 Task: Check the percentage active listings of cul de sac in the last 3 years.
Action: Mouse moved to (930, 217)
Screenshot: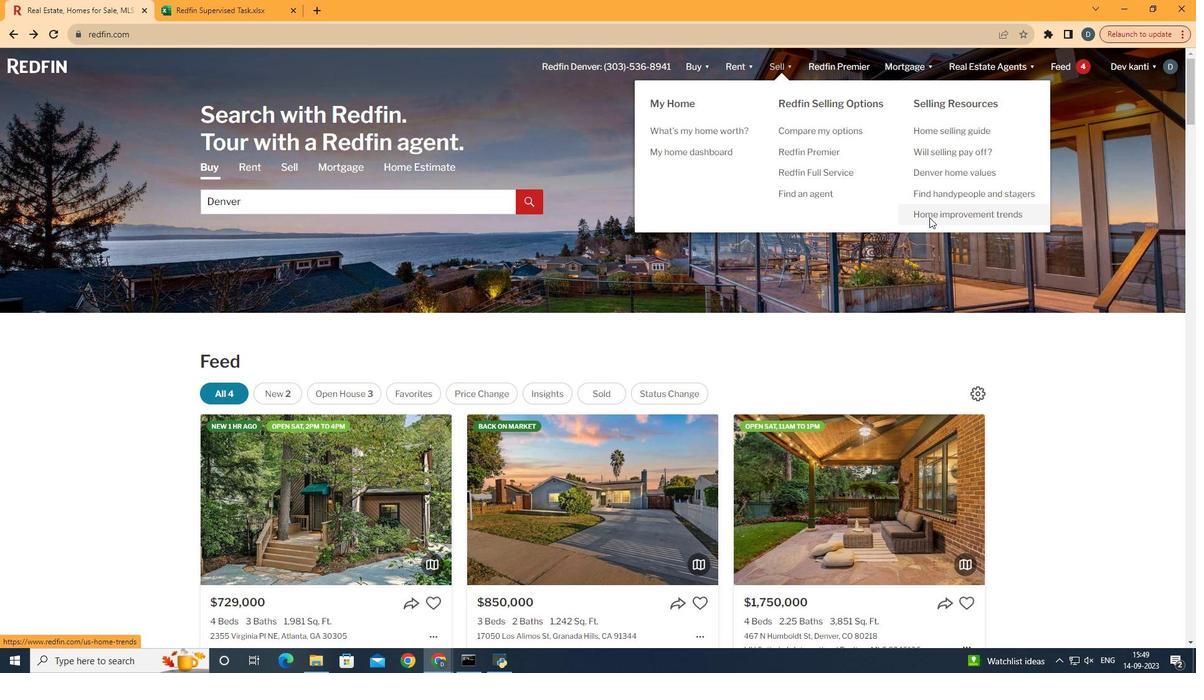 
Action: Mouse pressed left at (930, 217)
Screenshot: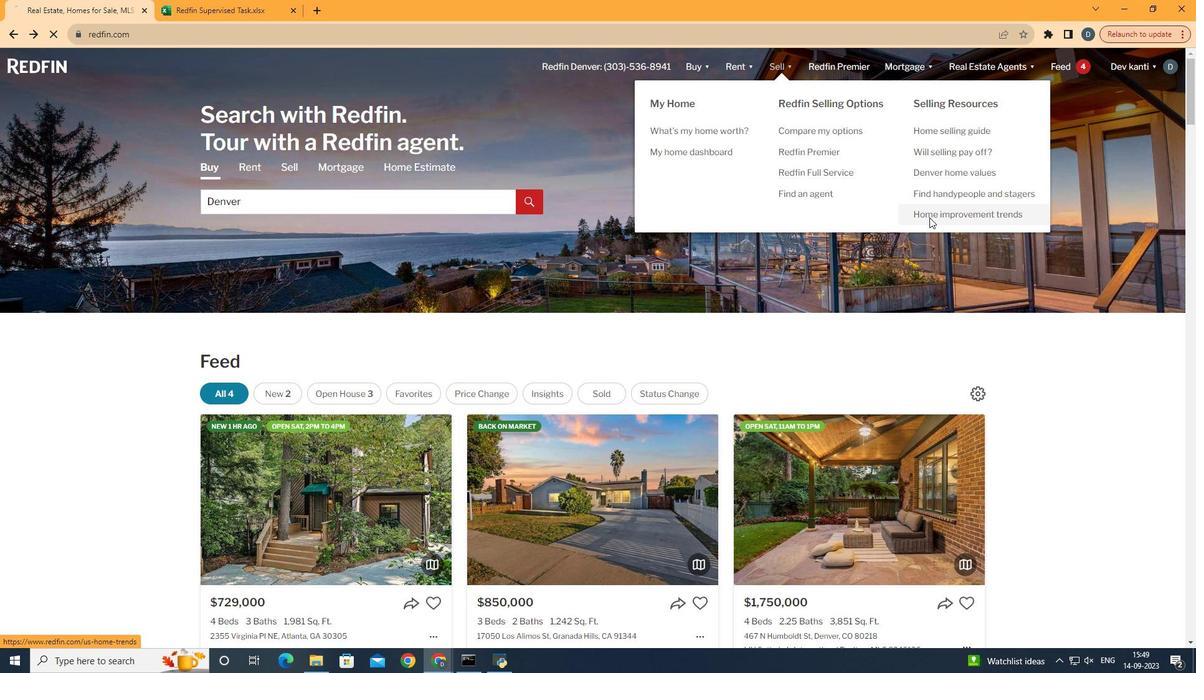 
Action: Mouse moved to (302, 240)
Screenshot: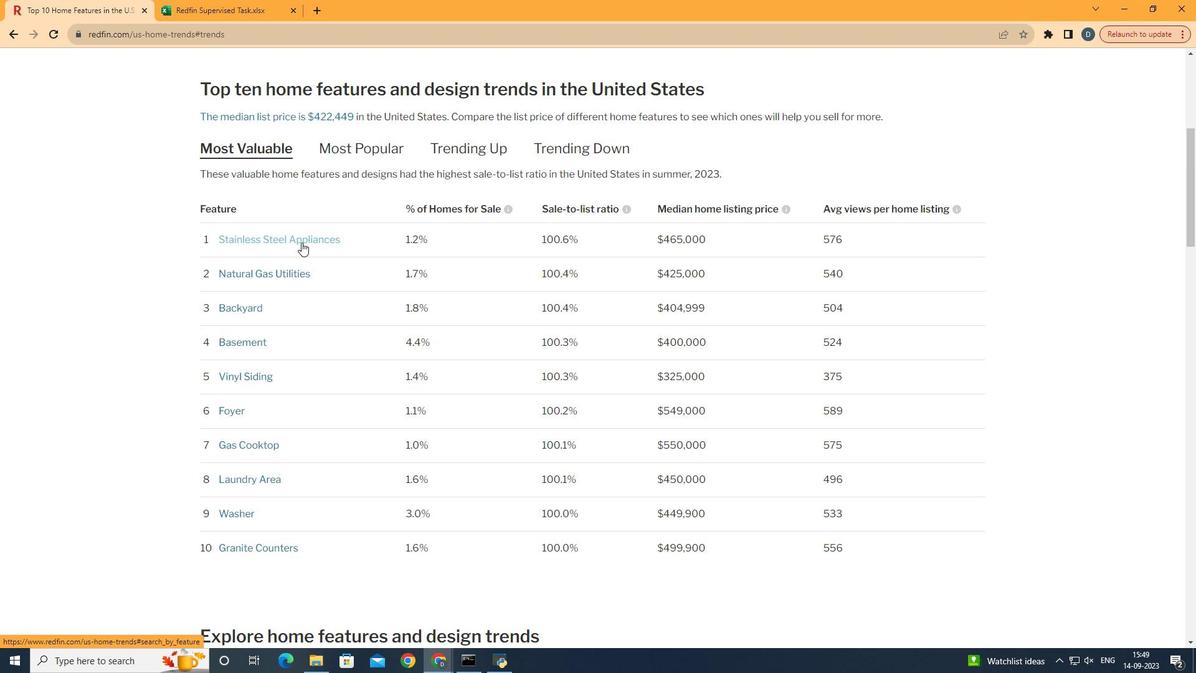 
Action: Mouse pressed left at (302, 240)
Screenshot: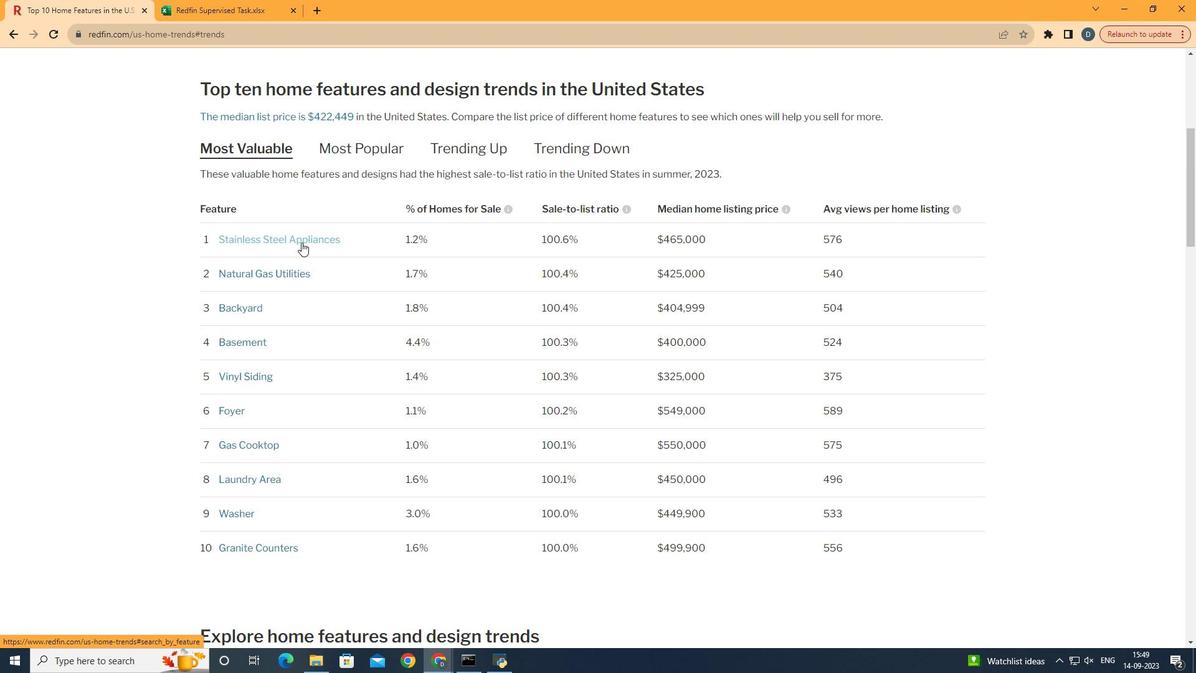 
Action: Mouse moved to (551, 350)
Screenshot: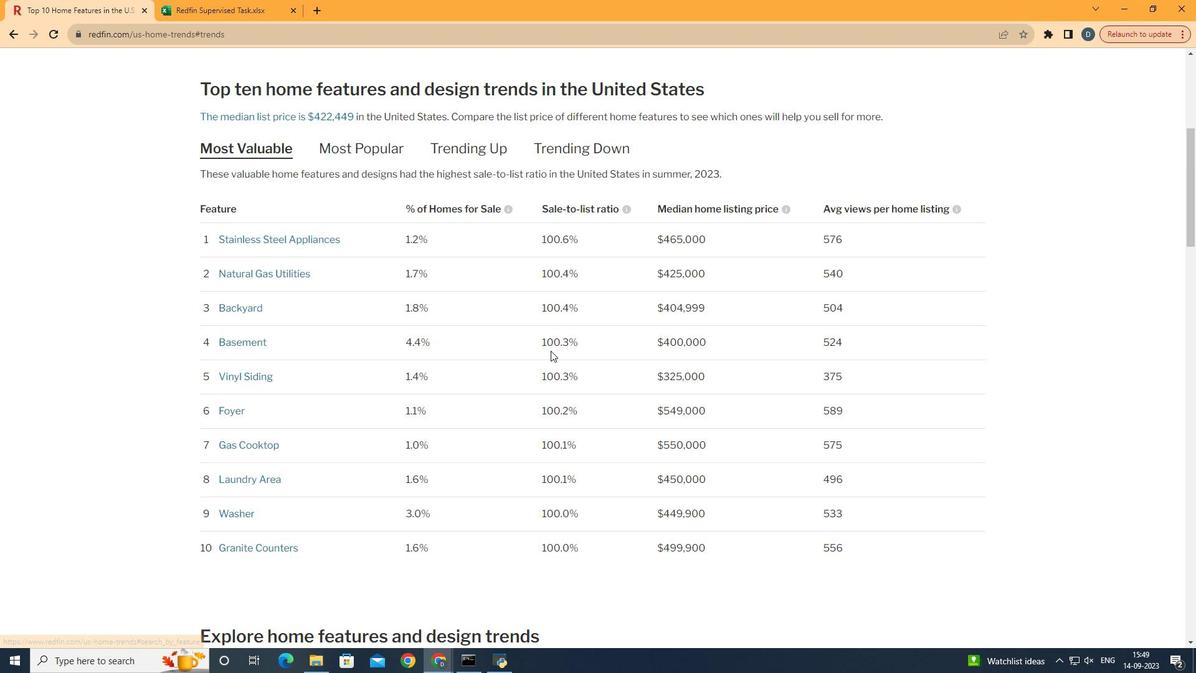 
Action: Mouse scrolled (551, 350) with delta (0, 0)
Screenshot: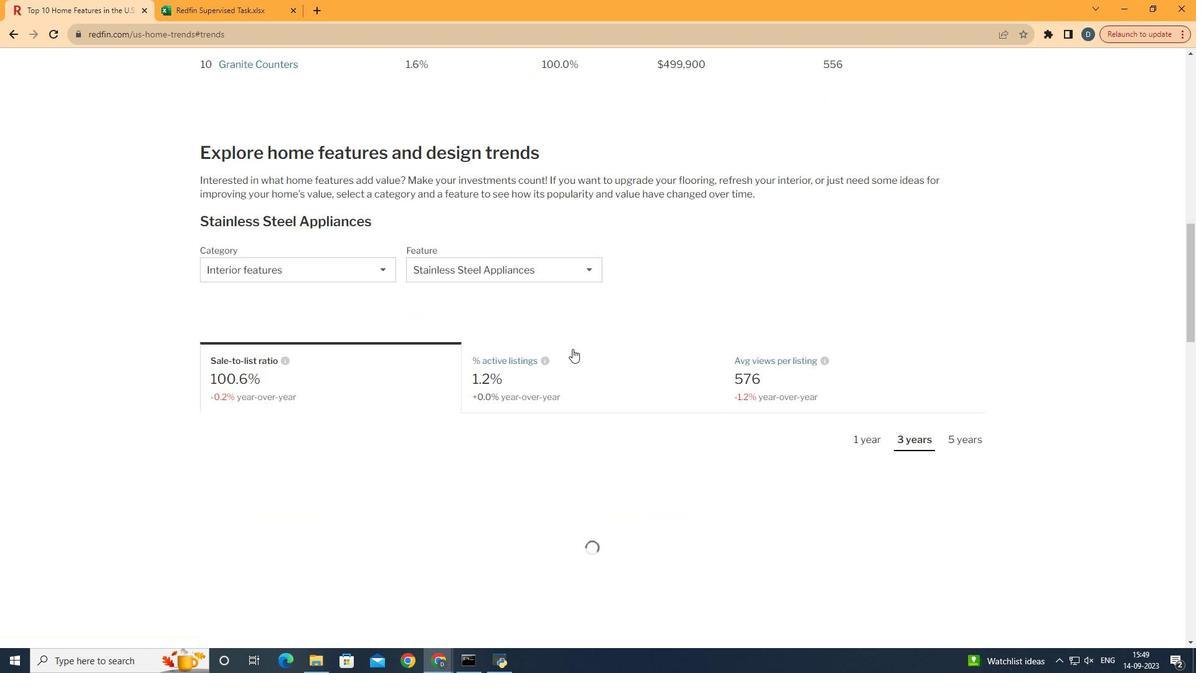 
Action: Mouse scrolled (551, 350) with delta (0, 0)
Screenshot: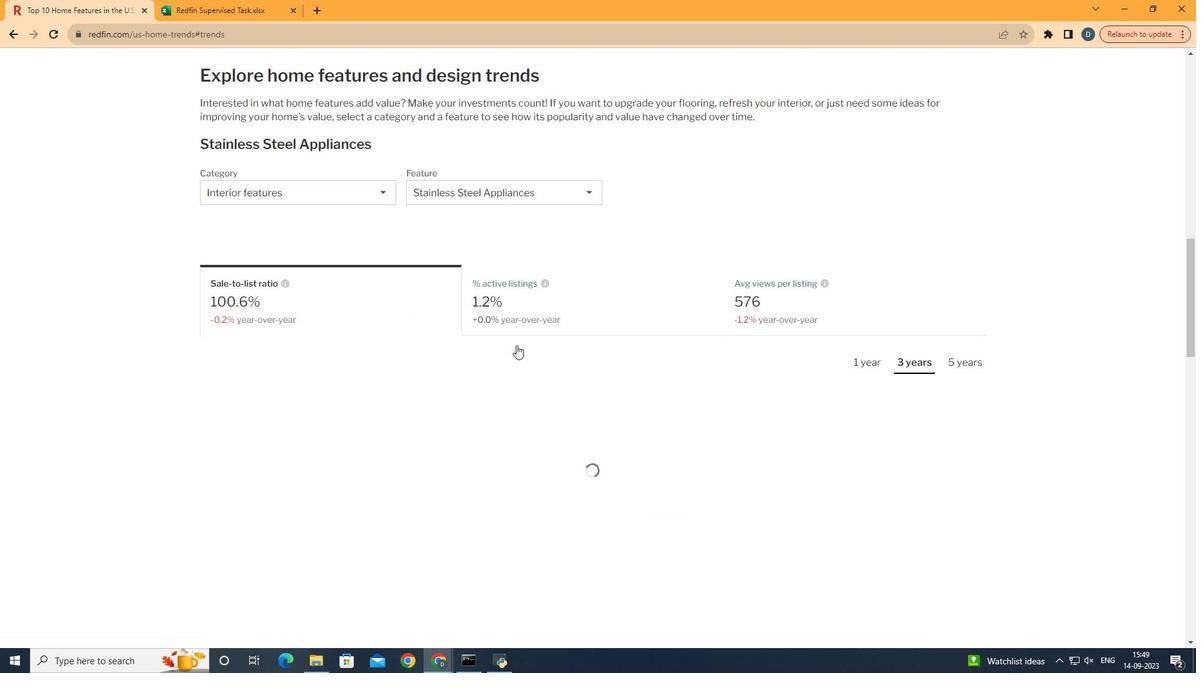 
Action: Mouse moved to (551, 350)
Screenshot: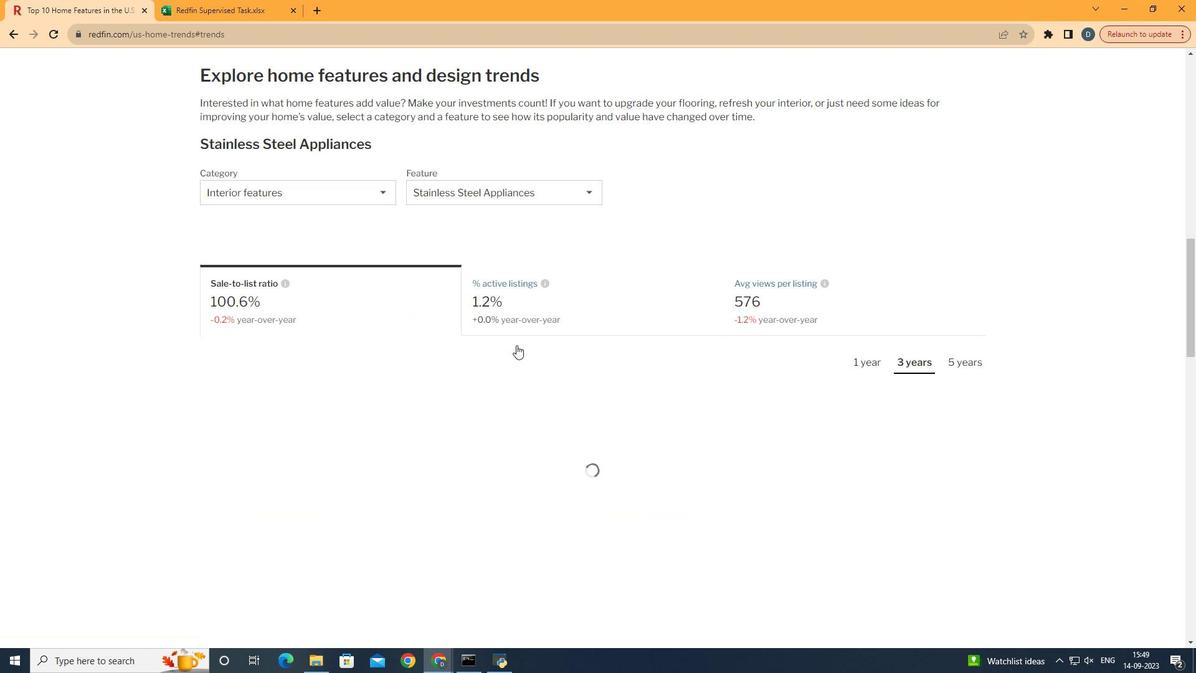 
Action: Mouse scrolled (551, 350) with delta (0, 0)
Screenshot: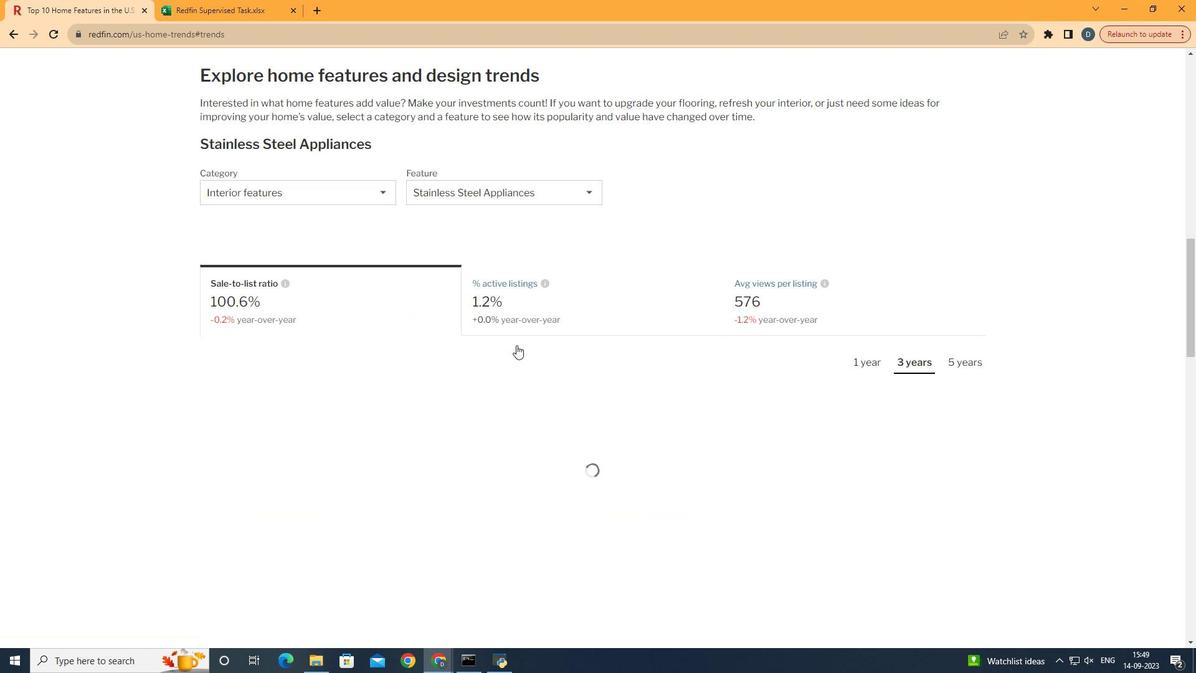 
Action: Mouse scrolled (551, 350) with delta (0, 0)
Screenshot: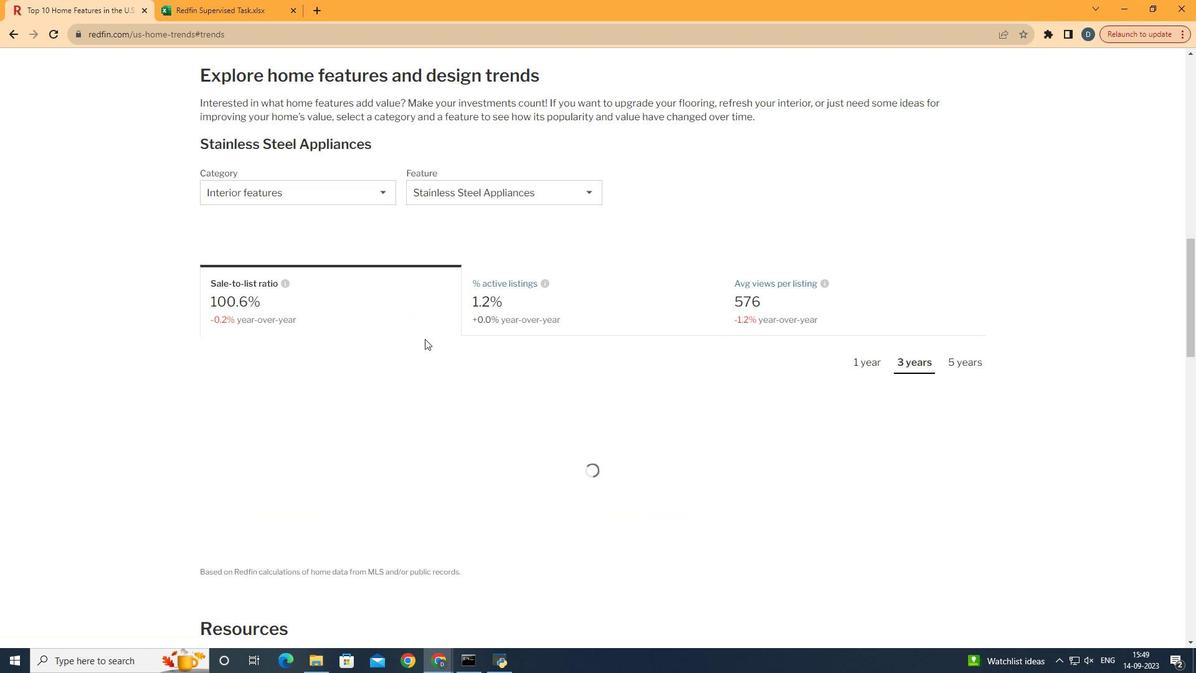 
Action: Mouse moved to (551, 350)
Screenshot: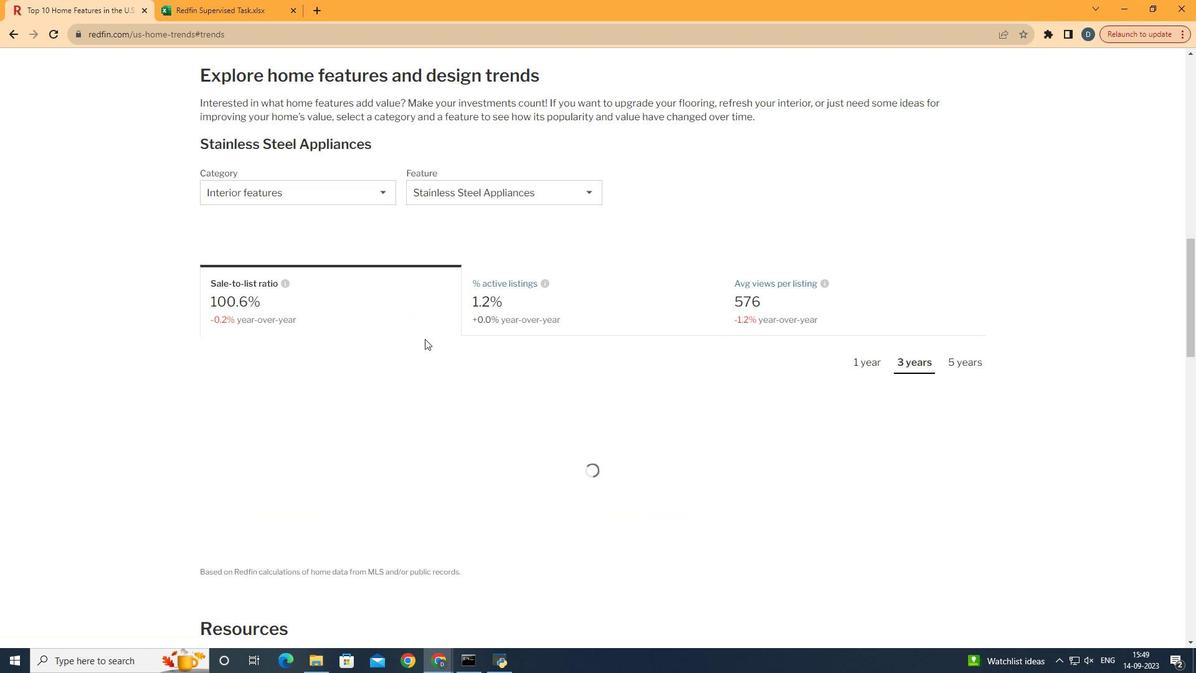 
Action: Mouse scrolled (551, 350) with delta (0, 0)
Screenshot: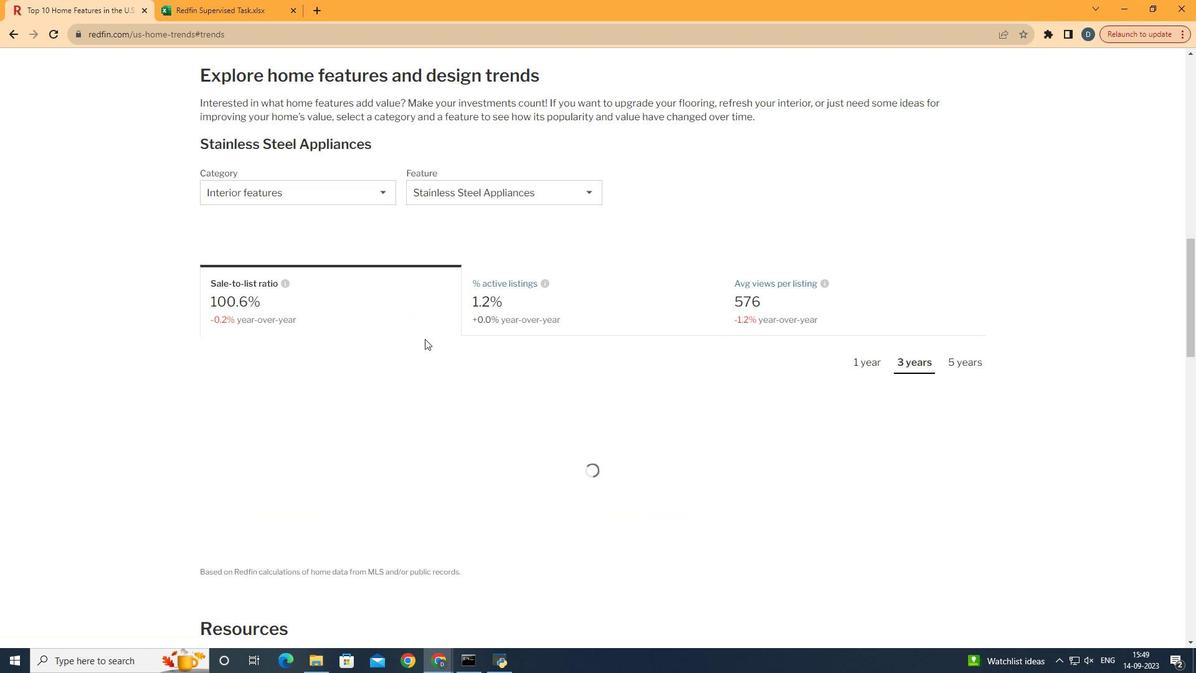 
Action: Mouse moved to (552, 352)
Screenshot: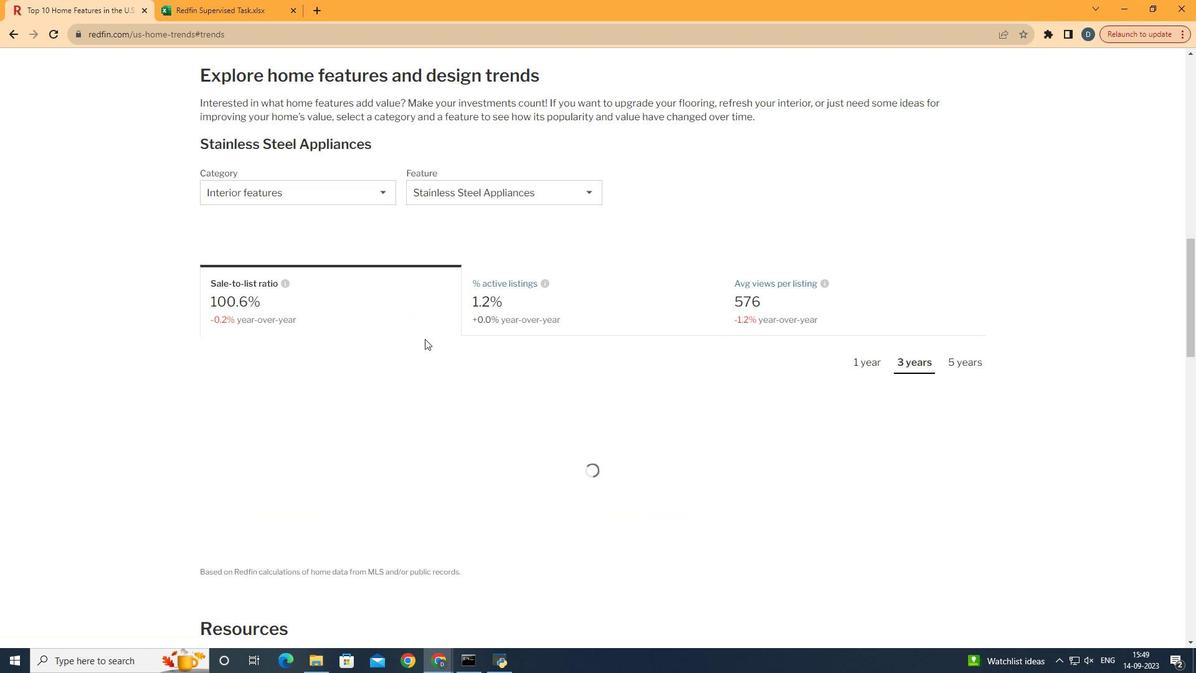 
Action: Mouse scrolled (552, 351) with delta (0, 0)
Screenshot: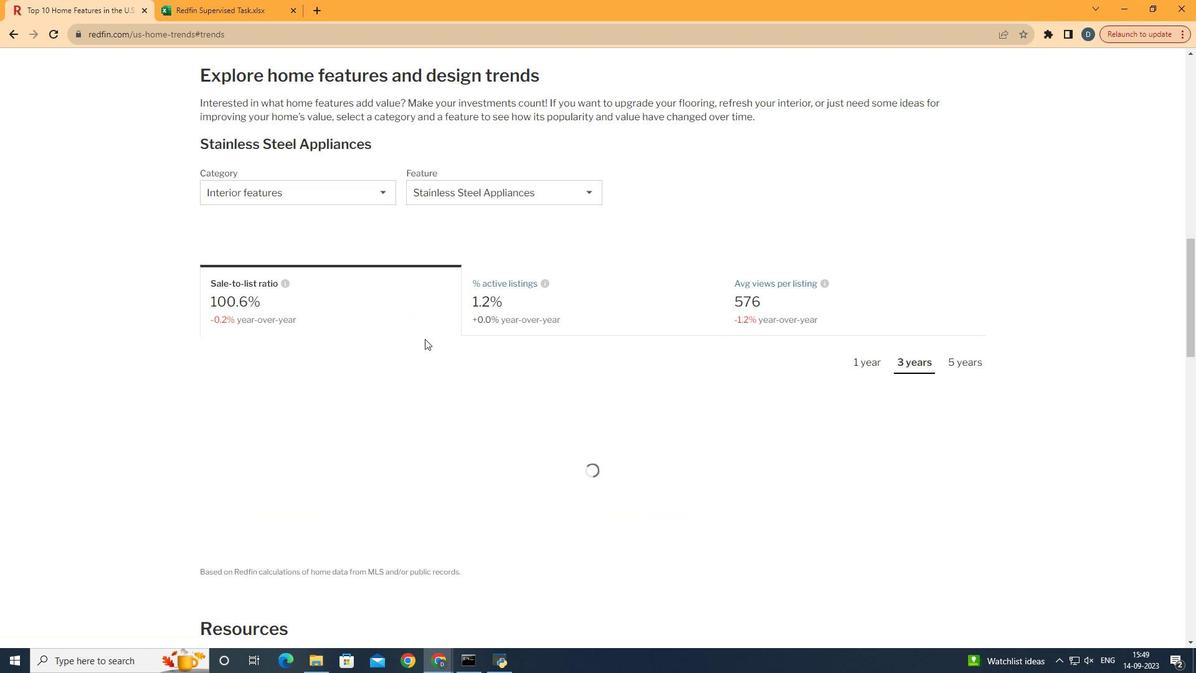 
Action: Mouse moved to (556, 352)
Screenshot: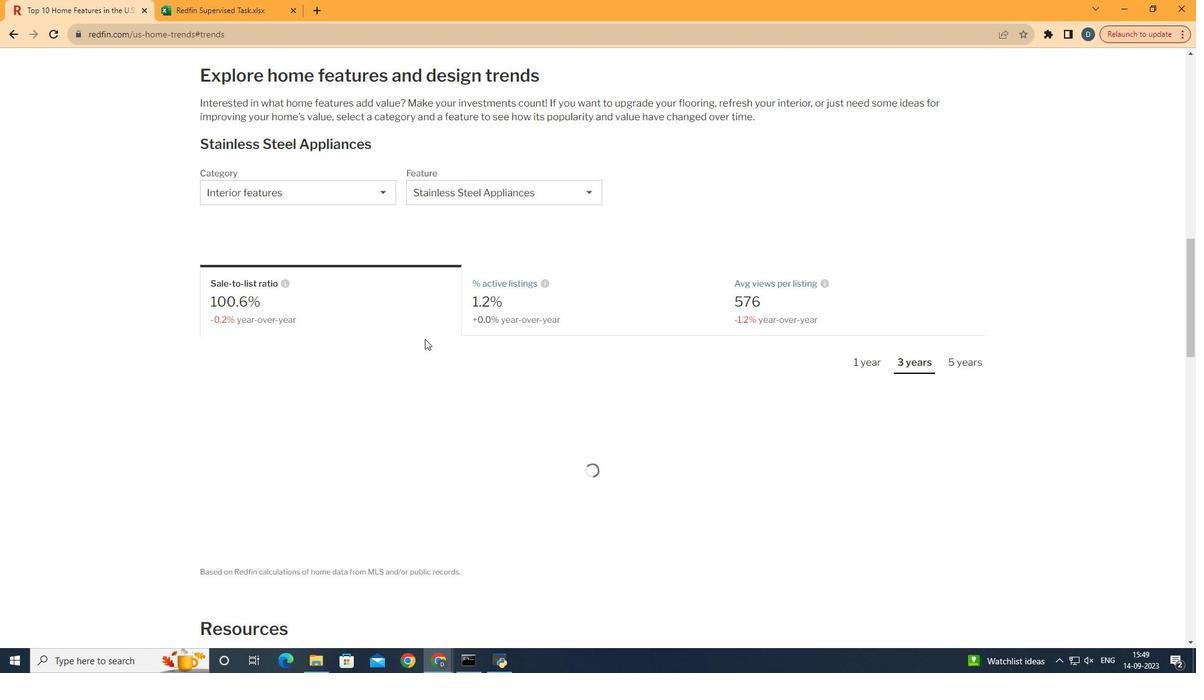 
Action: Mouse scrolled (556, 351) with delta (0, 0)
Screenshot: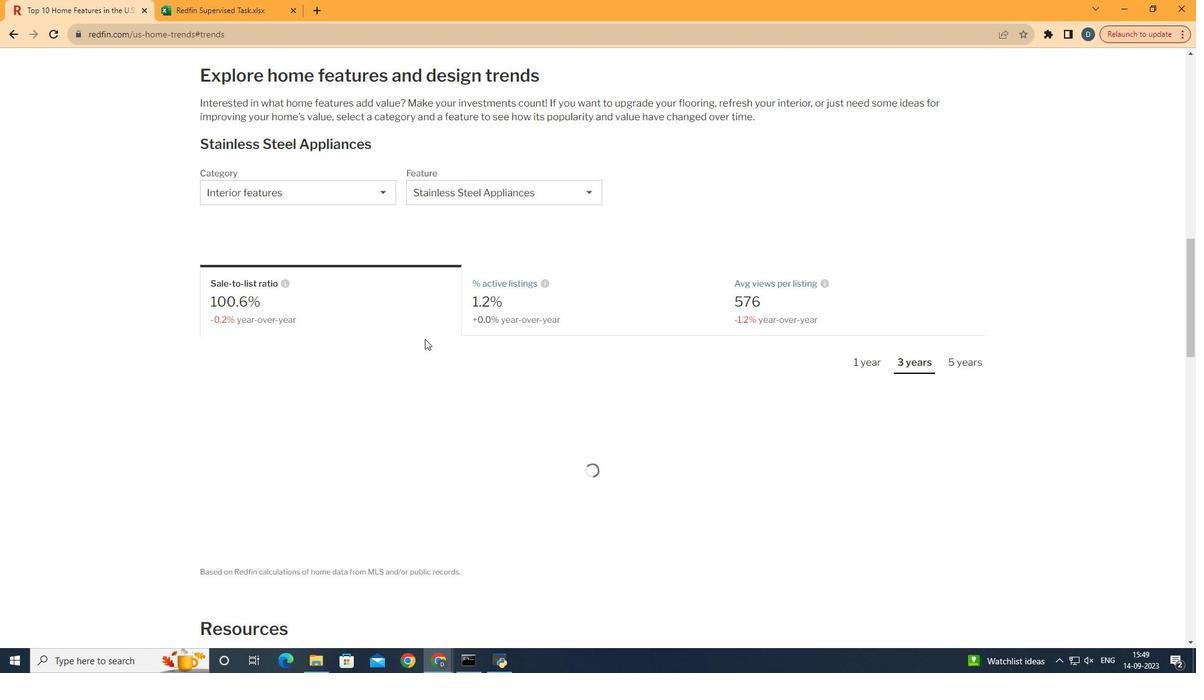
Action: Mouse moved to (564, 351)
Screenshot: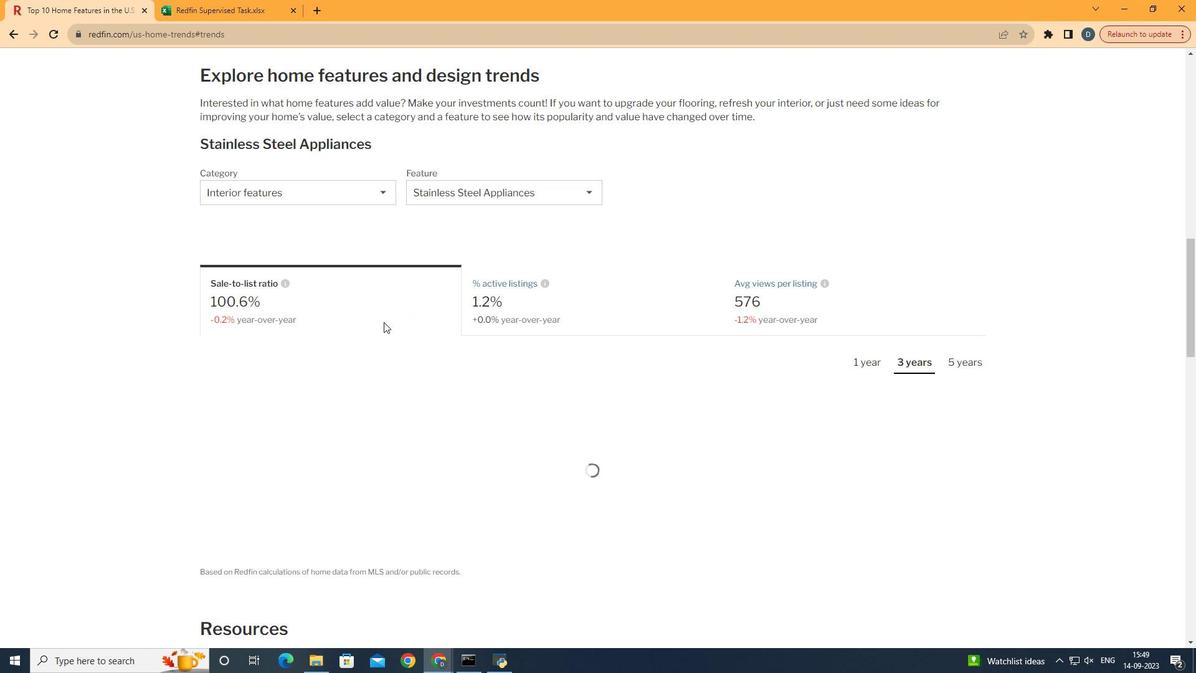 
Action: Mouse scrolled (560, 351) with delta (0, 0)
Screenshot: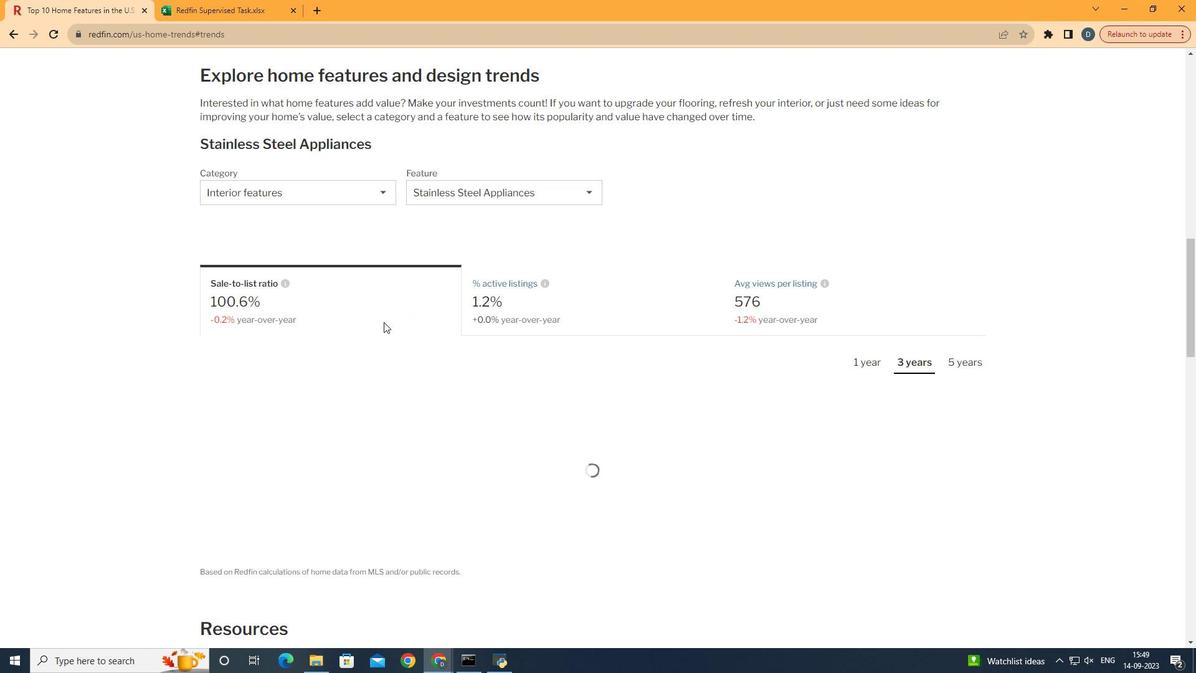 
Action: Mouse moved to (571, 349)
Screenshot: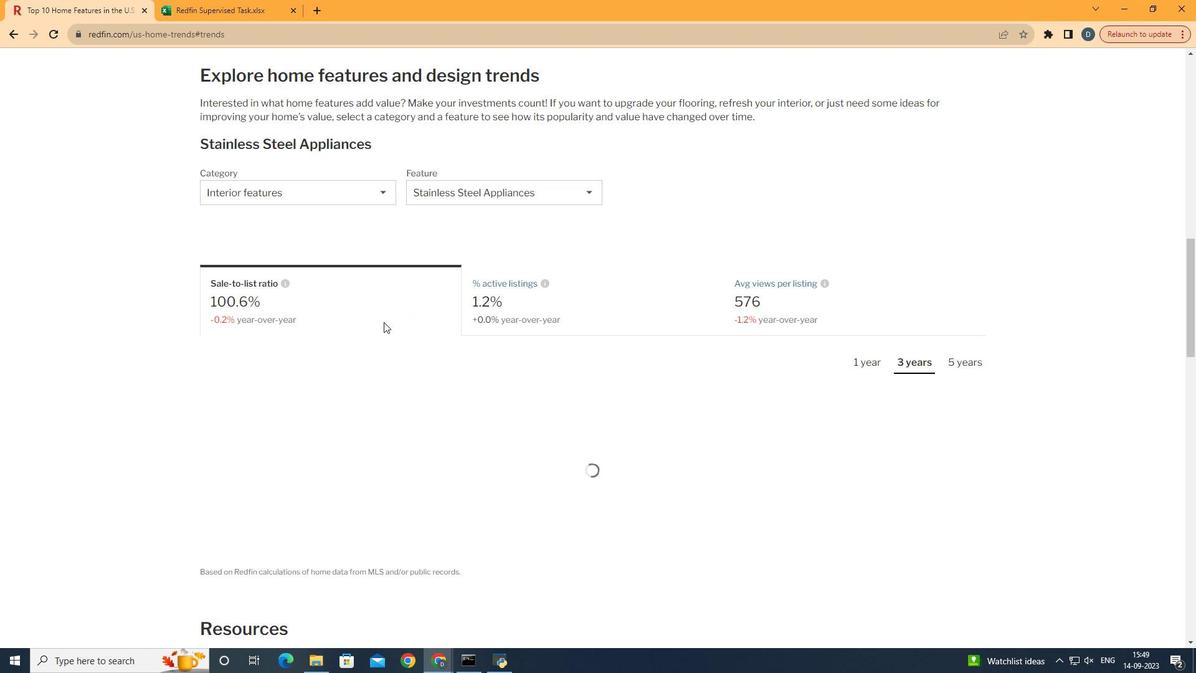 
Action: Mouse scrolled (571, 349) with delta (0, 0)
Screenshot: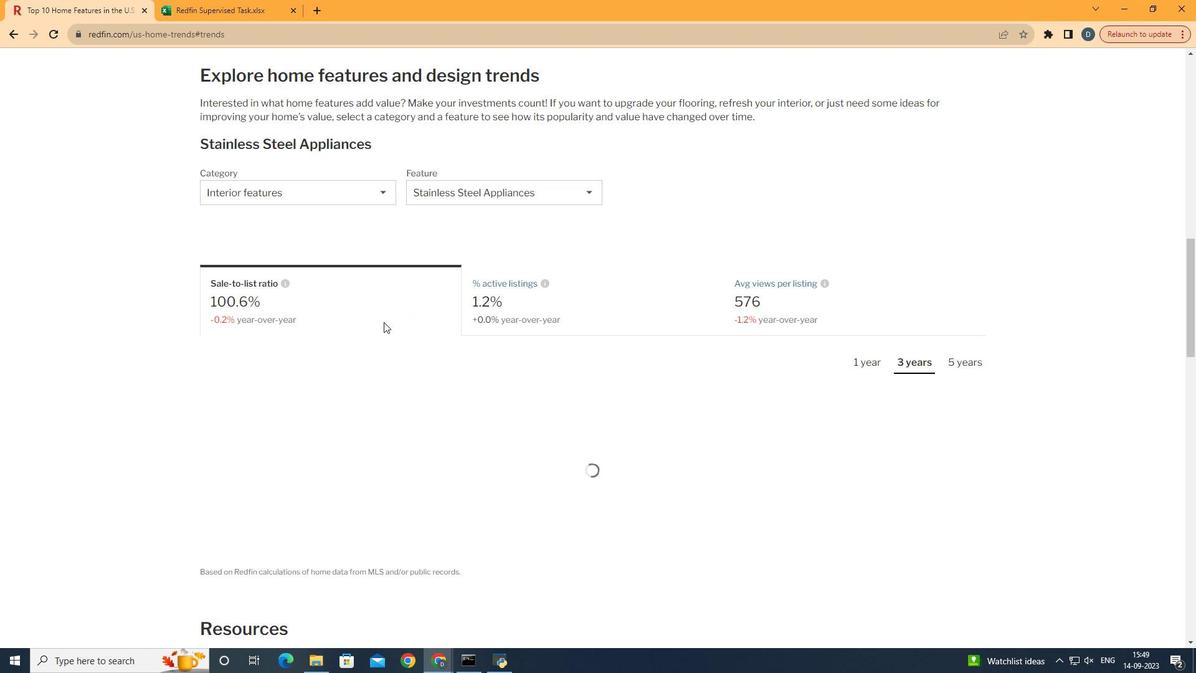
Action: Mouse moved to (372, 235)
Screenshot: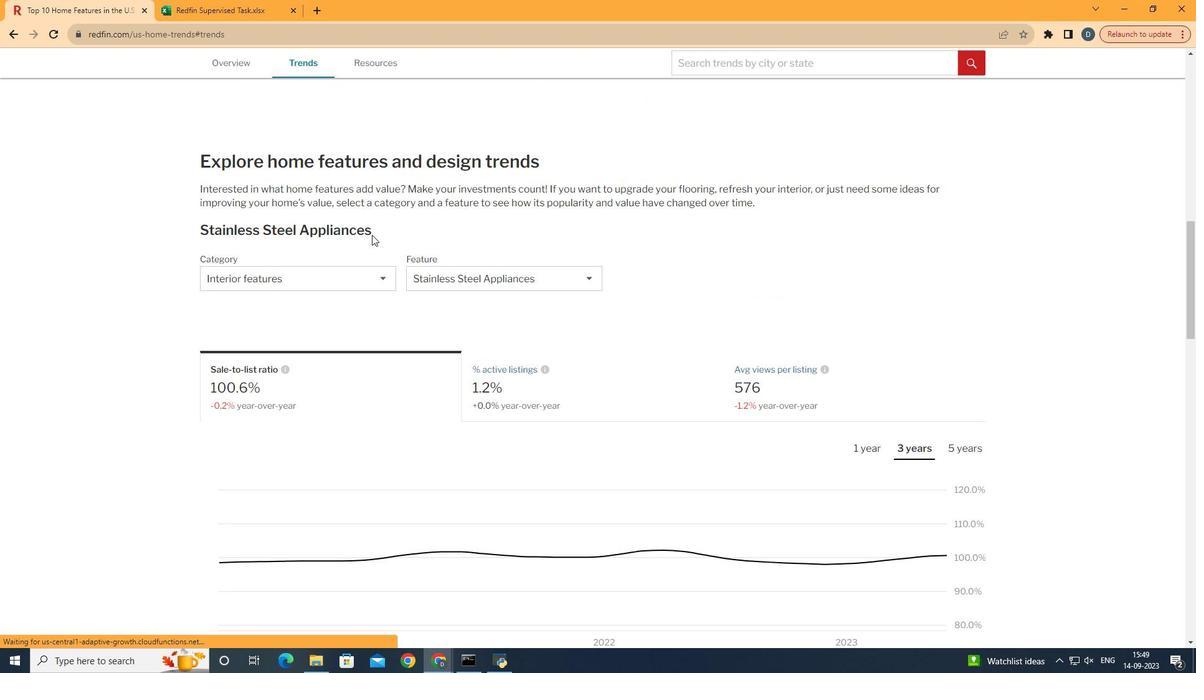 
Action: Mouse scrolled (372, 234) with delta (0, 0)
Screenshot: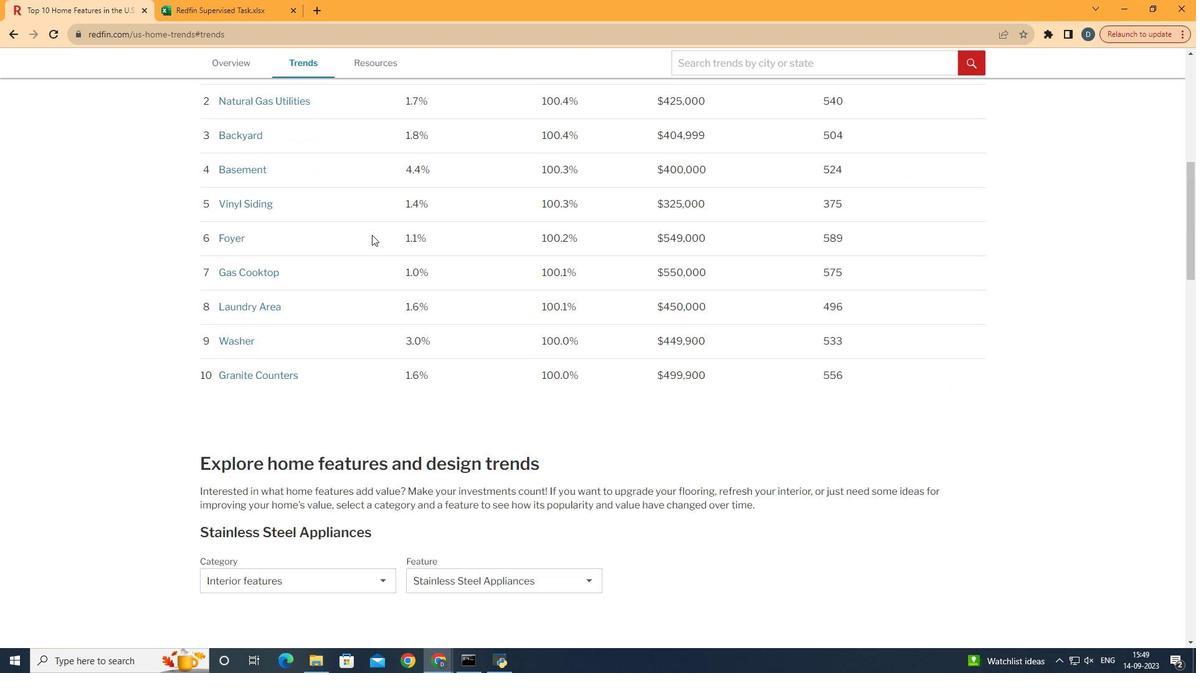 
Action: Mouse scrolled (372, 234) with delta (0, 0)
Screenshot: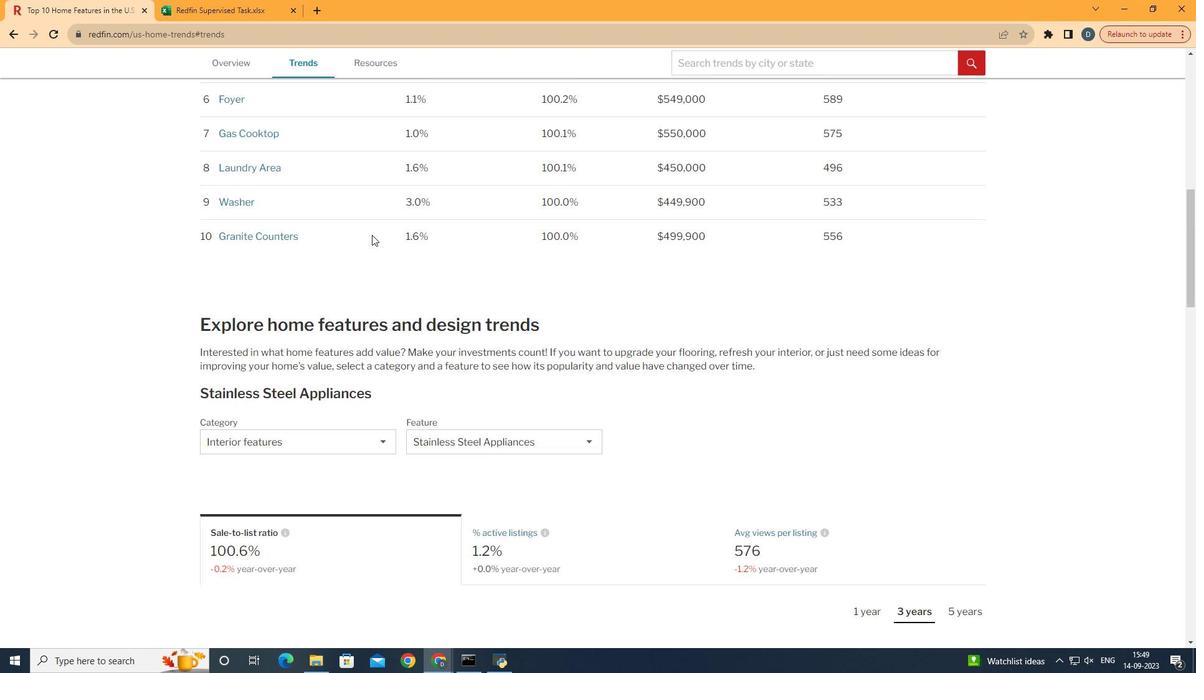 
Action: Mouse scrolled (372, 234) with delta (0, 0)
Screenshot: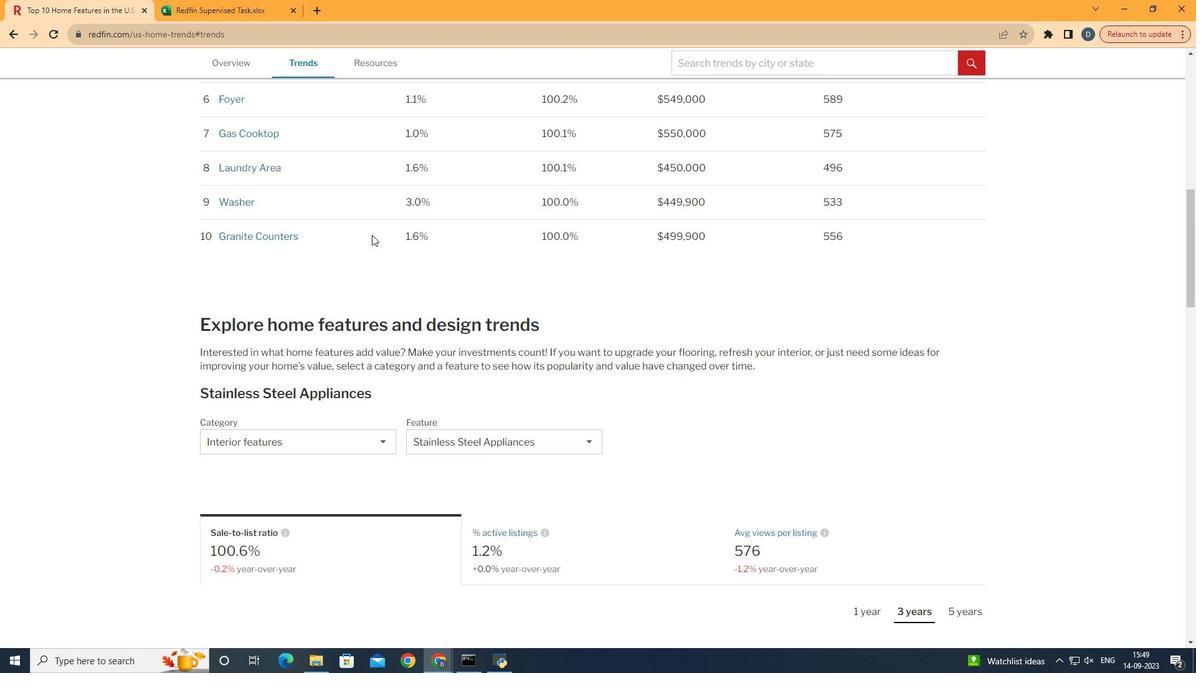 
Action: Mouse scrolled (372, 234) with delta (0, 0)
Screenshot: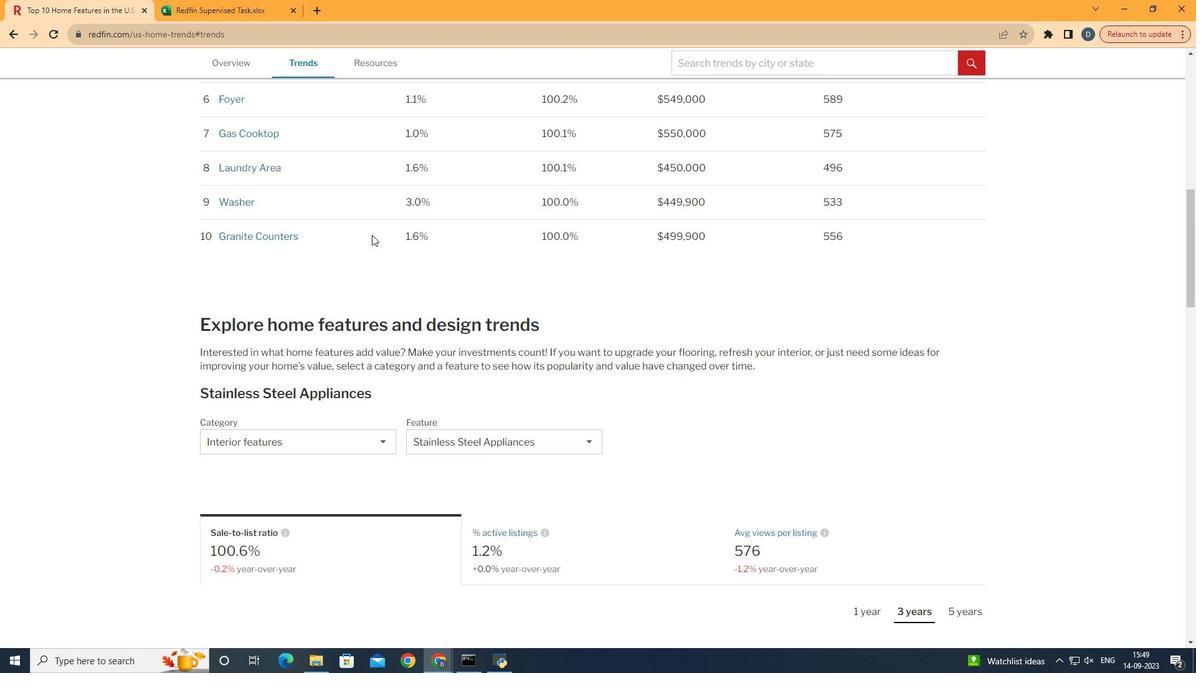 
Action: Mouse scrolled (372, 234) with delta (0, 0)
Screenshot: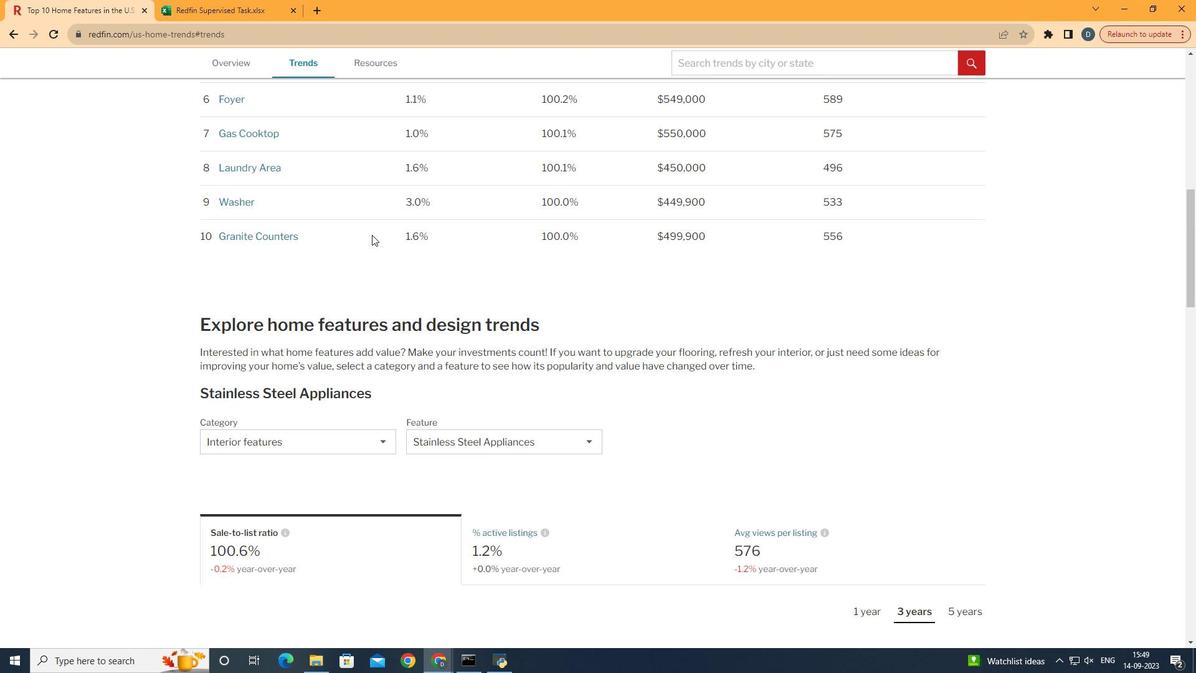 
Action: Mouse scrolled (372, 234) with delta (0, 0)
Screenshot: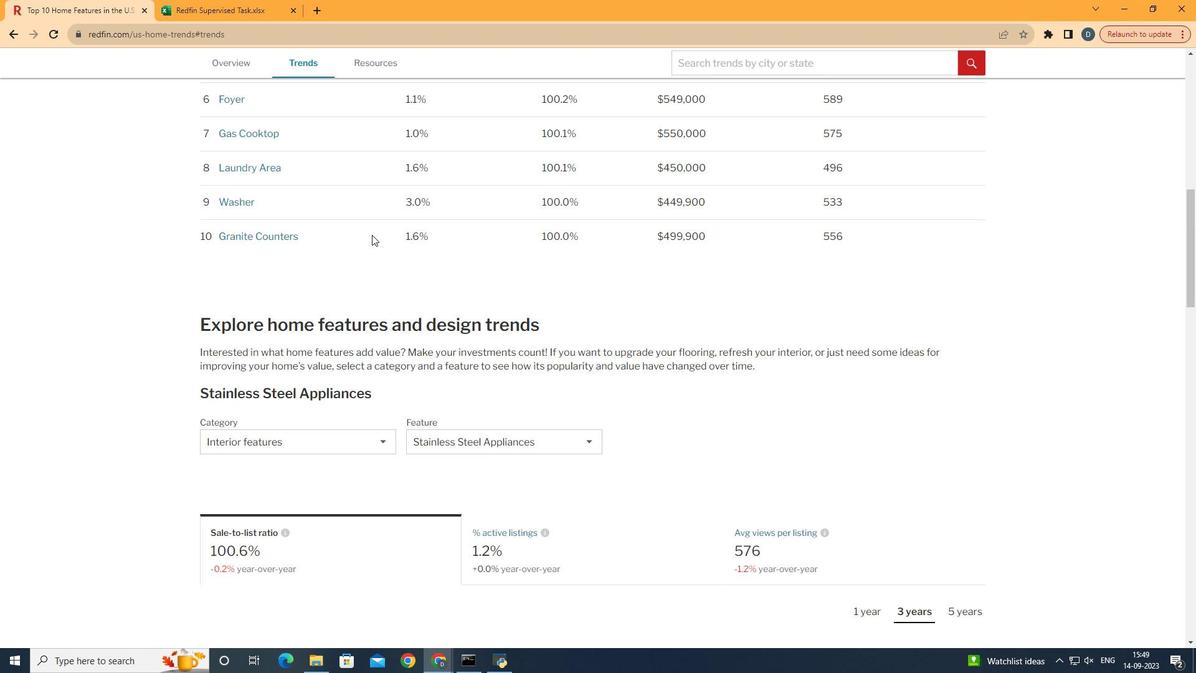 
Action: Mouse moved to (380, 276)
Screenshot: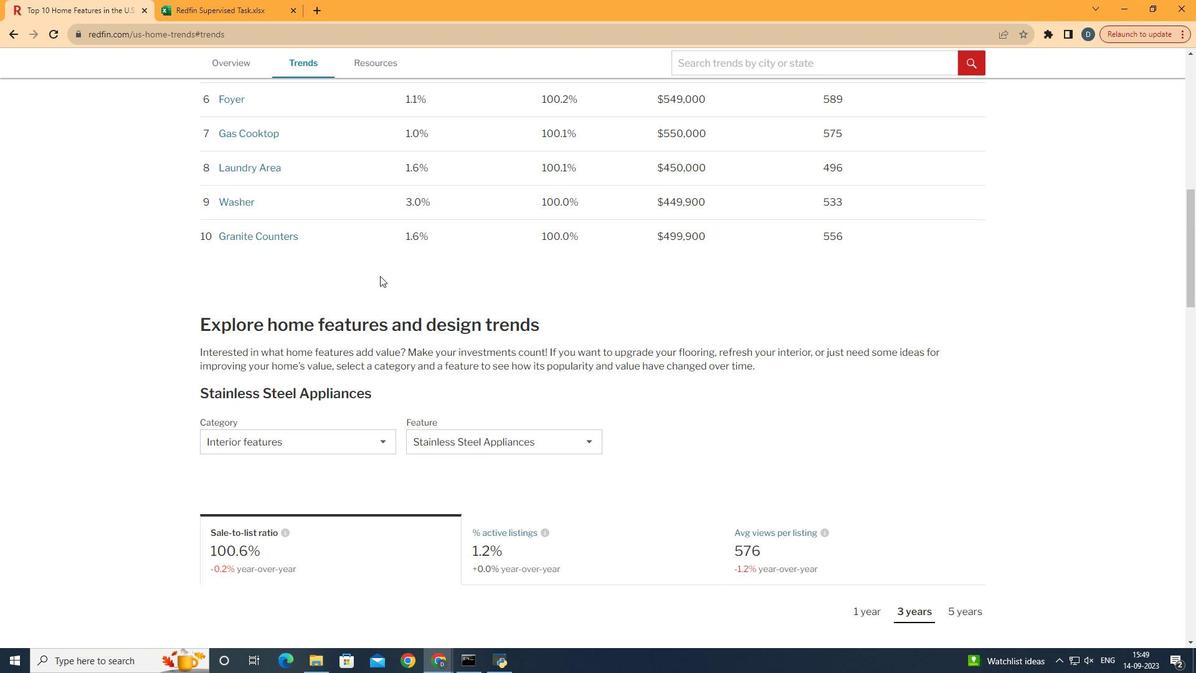 
Action: Mouse scrolled (380, 275) with delta (0, 0)
Screenshot: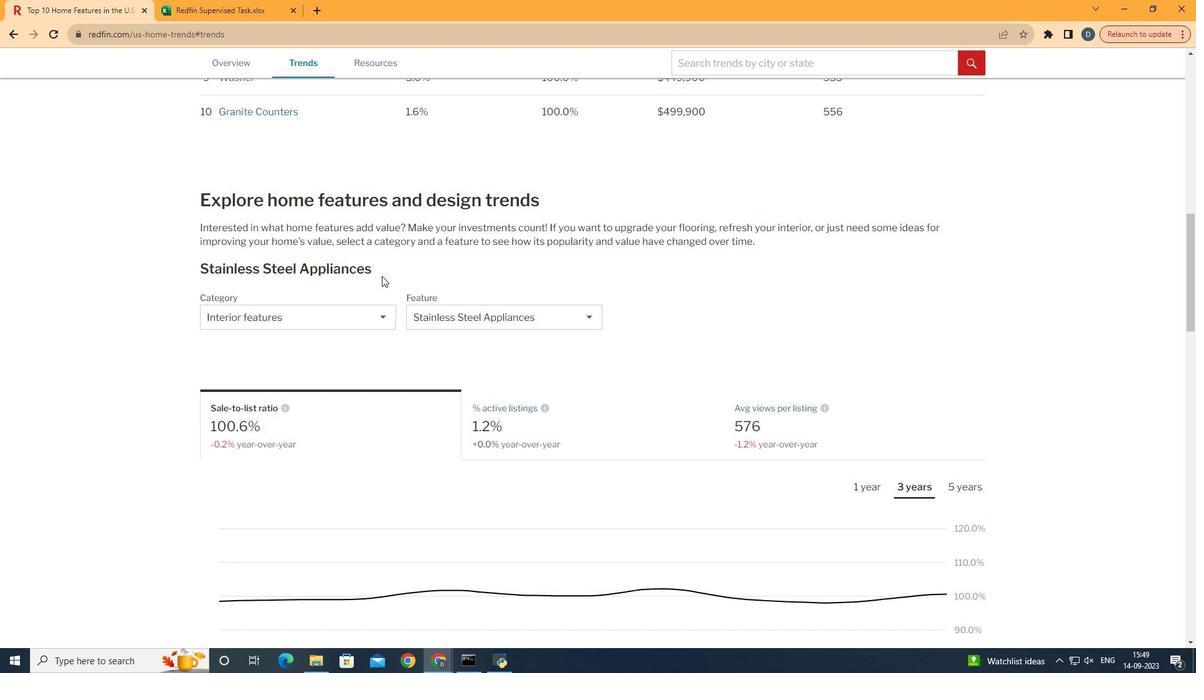 
Action: Mouse scrolled (380, 275) with delta (0, 0)
Screenshot: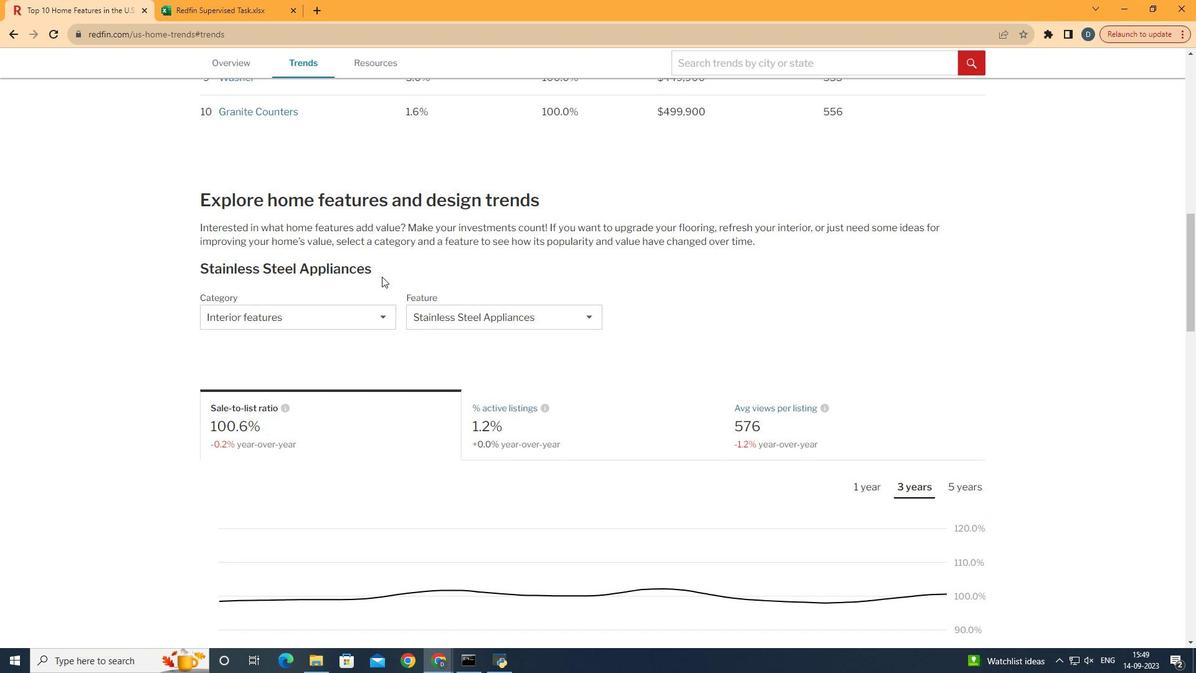 
Action: Mouse moved to (387, 310)
Screenshot: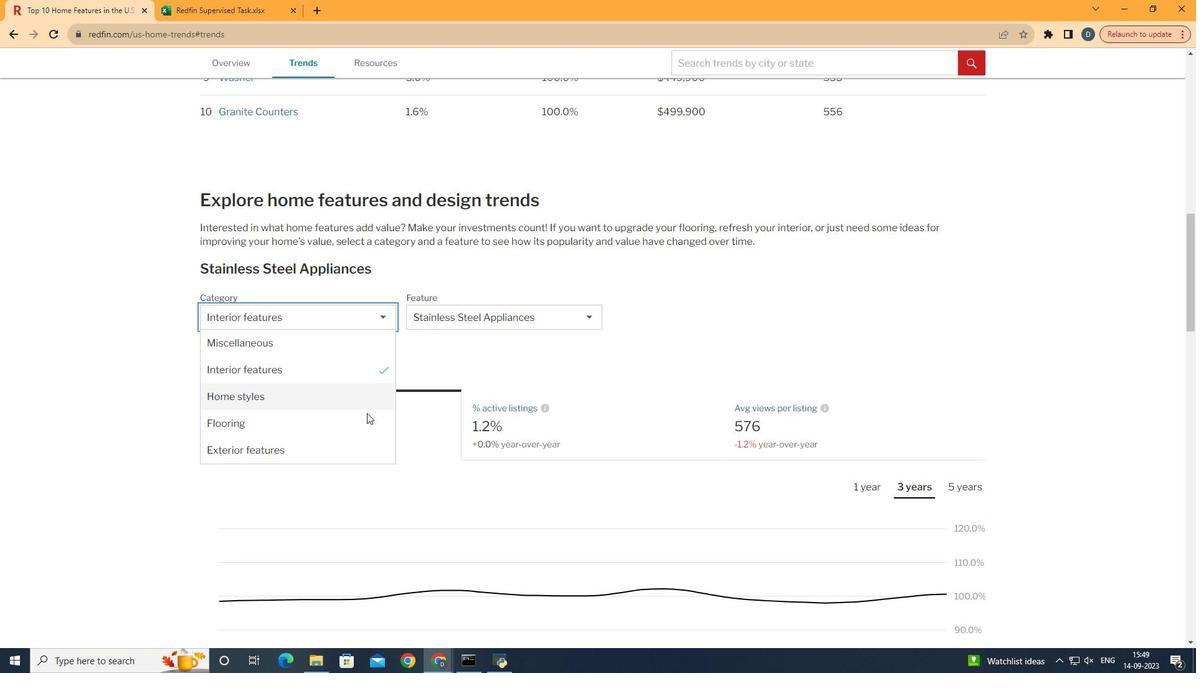 
Action: Mouse pressed left at (387, 310)
Screenshot: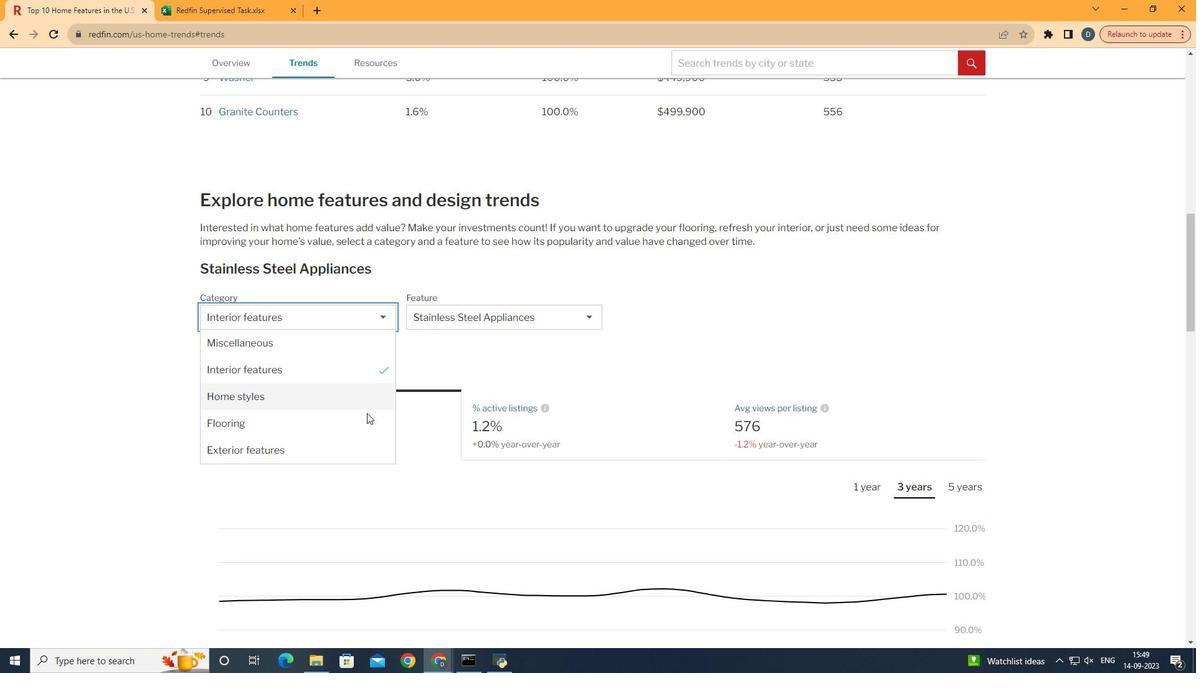 
Action: Mouse moved to (370, 443)
Screenshot: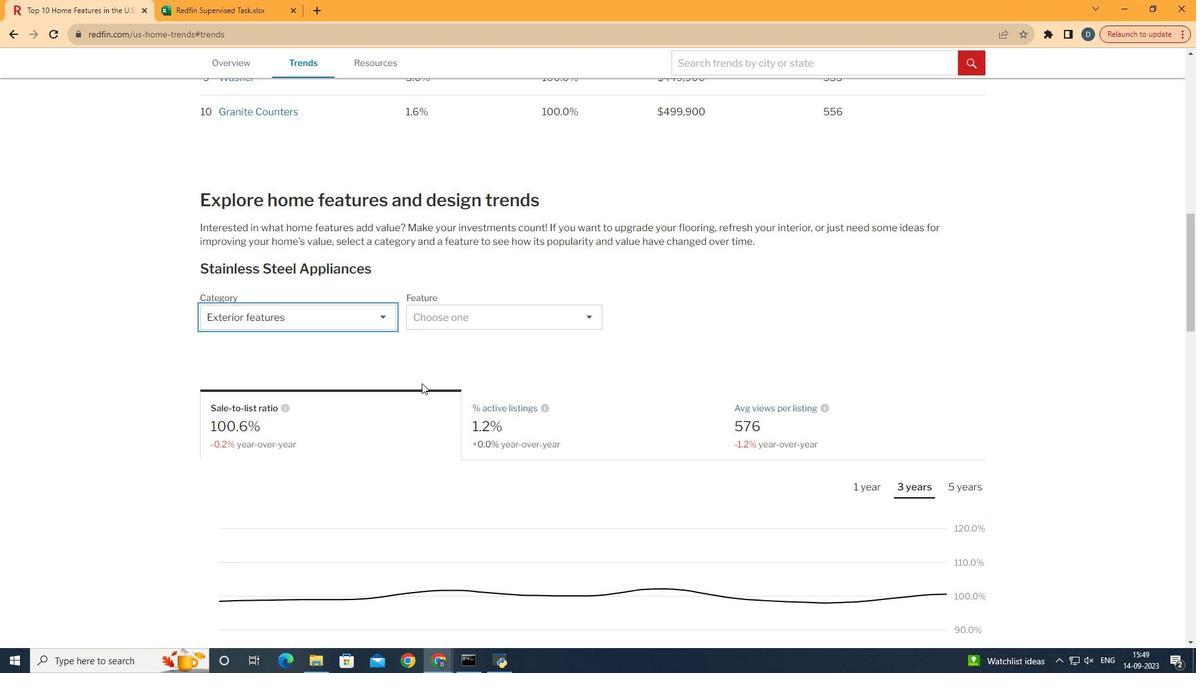 
Action: Mouse pressed left at (370, 443)
Screenshot: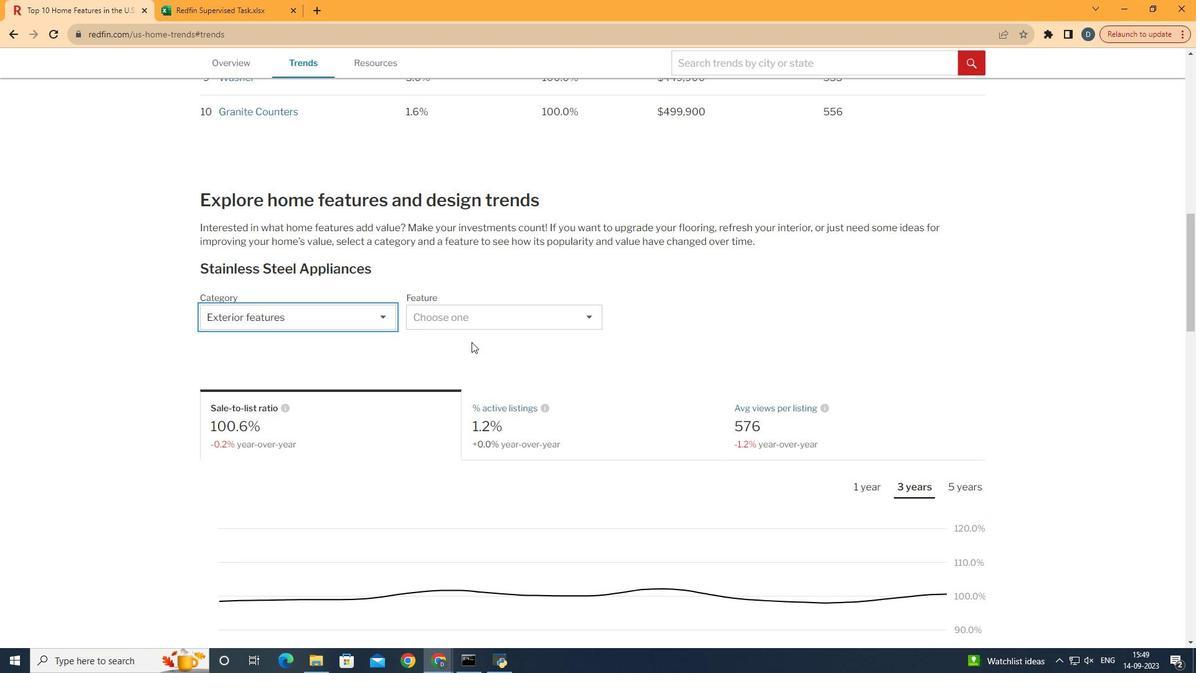 
Action: Mouse moved to (493, 315)
Screenshot: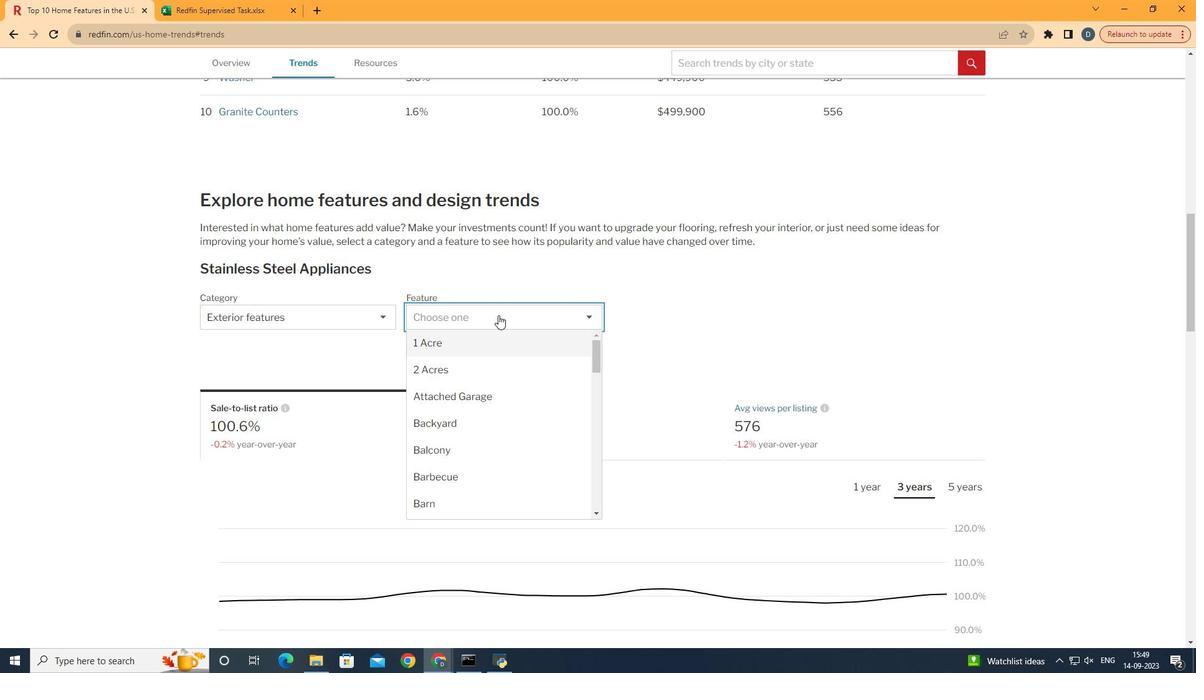 
Action: Mouse pressed left at (493, 315)
Screenshot: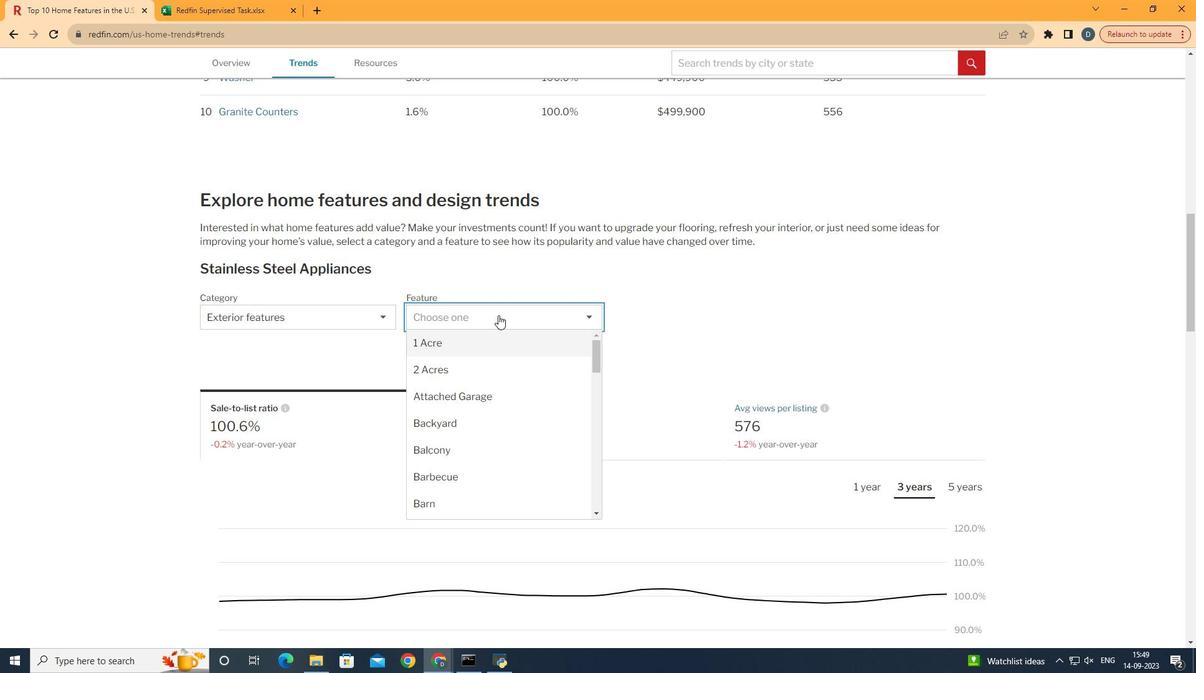 
Action: Mouse moved to (557, 430)
Screenshot: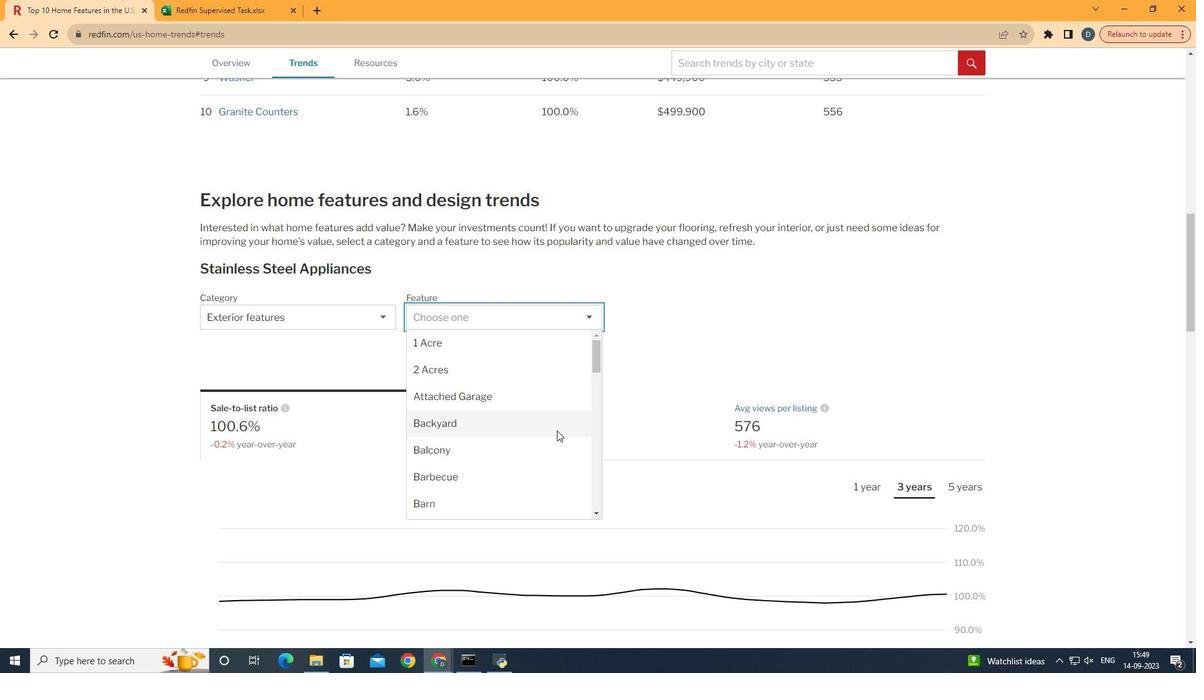 
Action: Mouse scrolled (557, 430) with delta (0, 0)
Screenshot: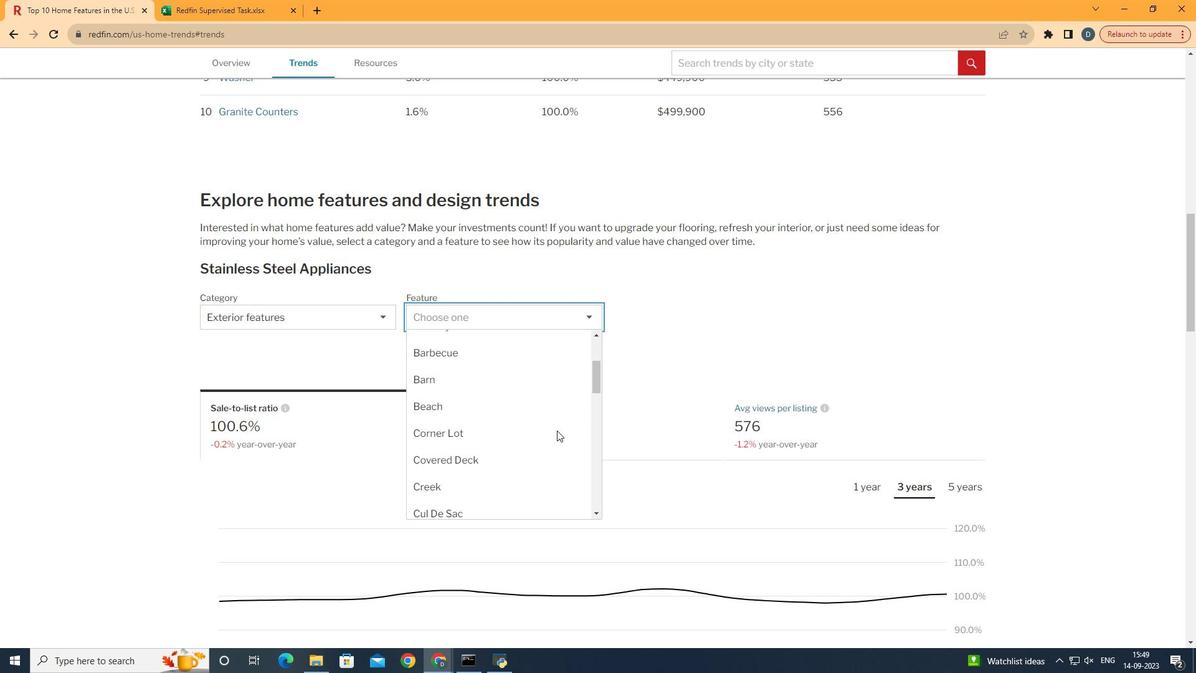 
Action: Mouse scrolled (557, 430) with delta (0, 0)
Screenshot: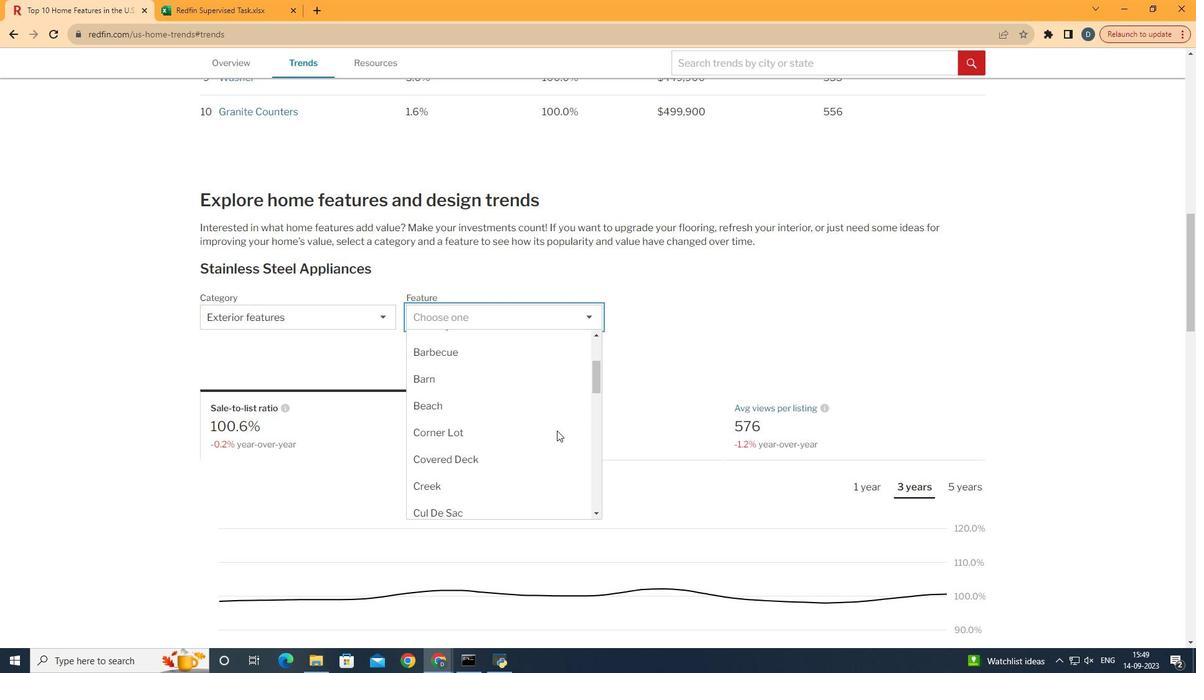 
Action: Mouse moved to (557, 430)
Screenshot: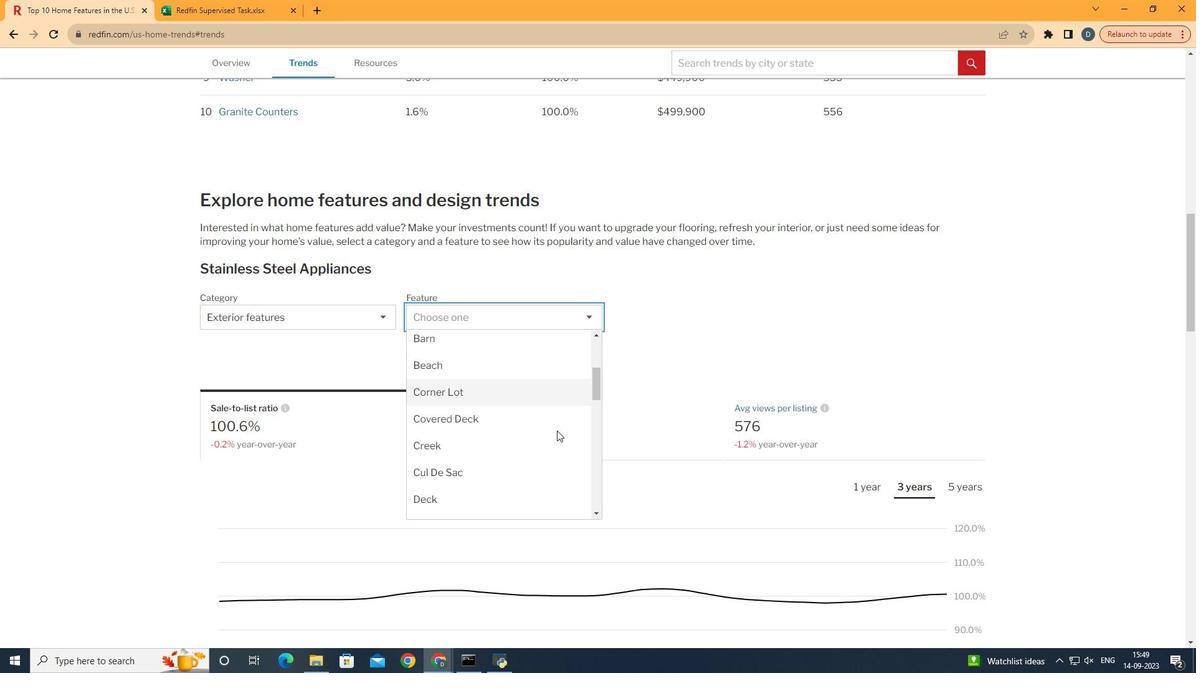 
Action: Mouse scrolled (557, 430) with delta (0, 0)
Screenshot: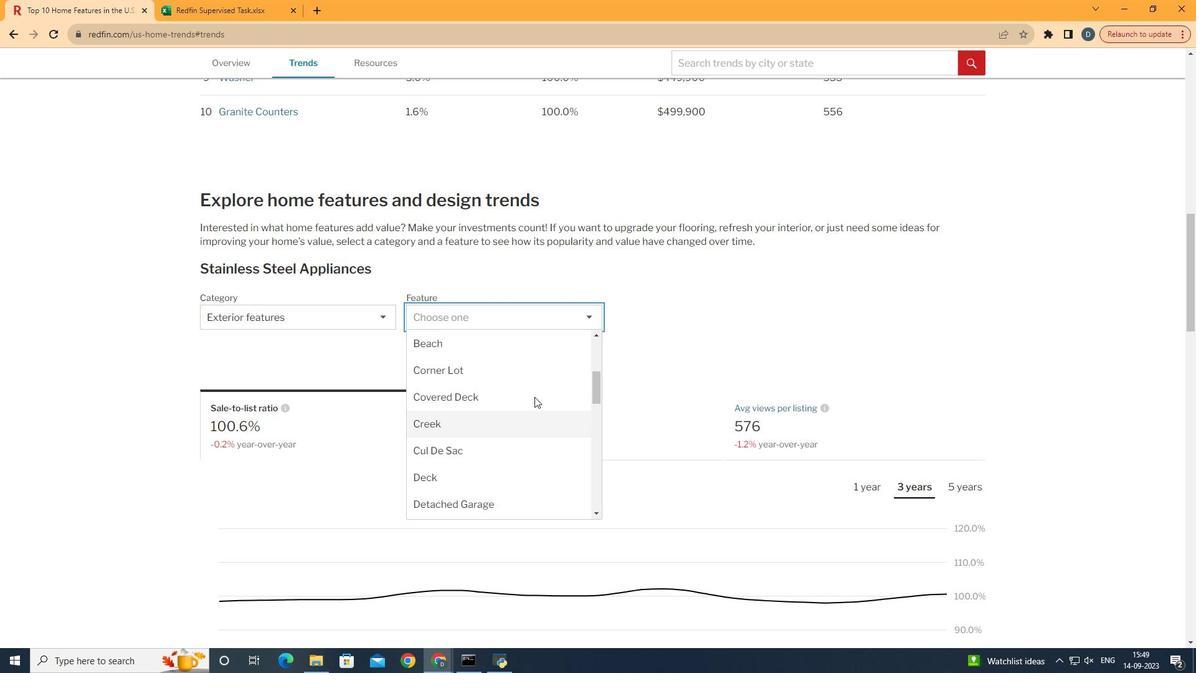 
Action: Mouse moved to (508, 452)
Screenshot: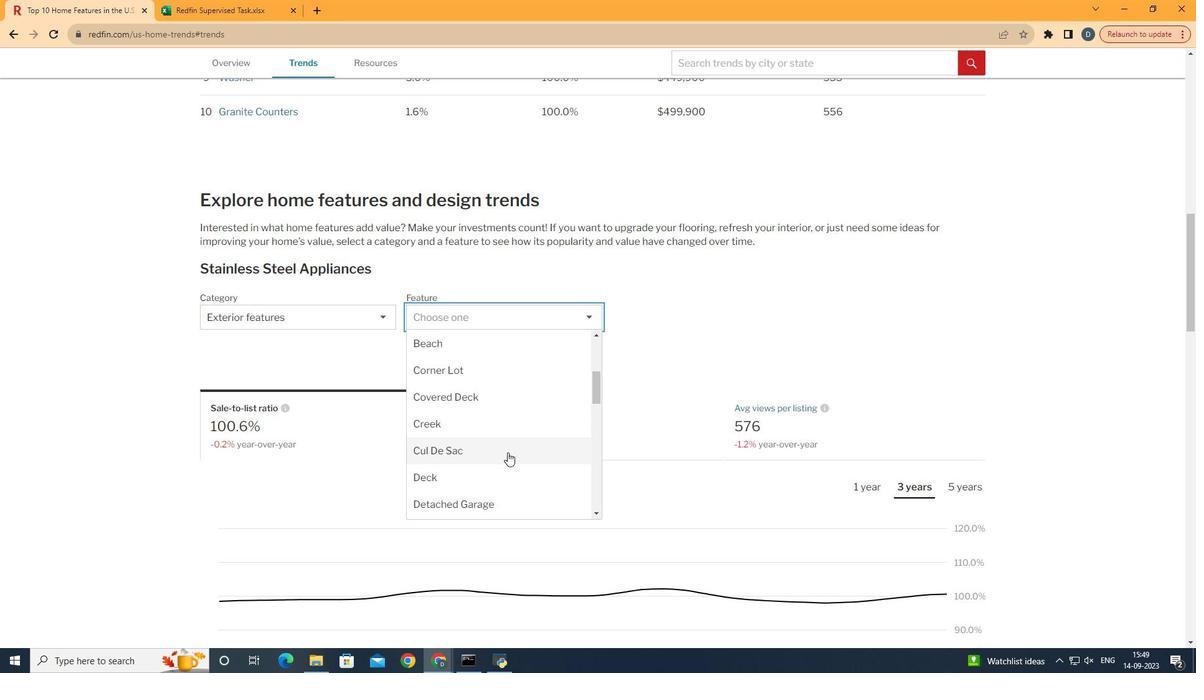 
Action: Mouse pressed left at (508, 452)
Screenshot: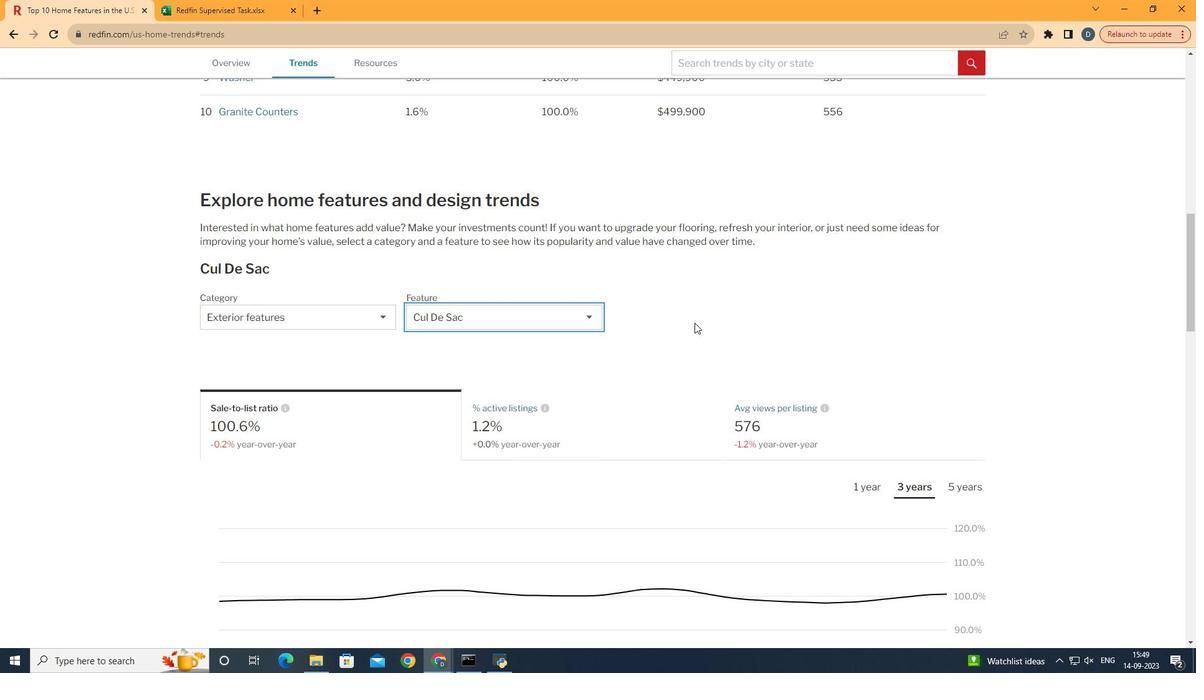 
Action: Mouse moved to (721, 304)
Screenshot: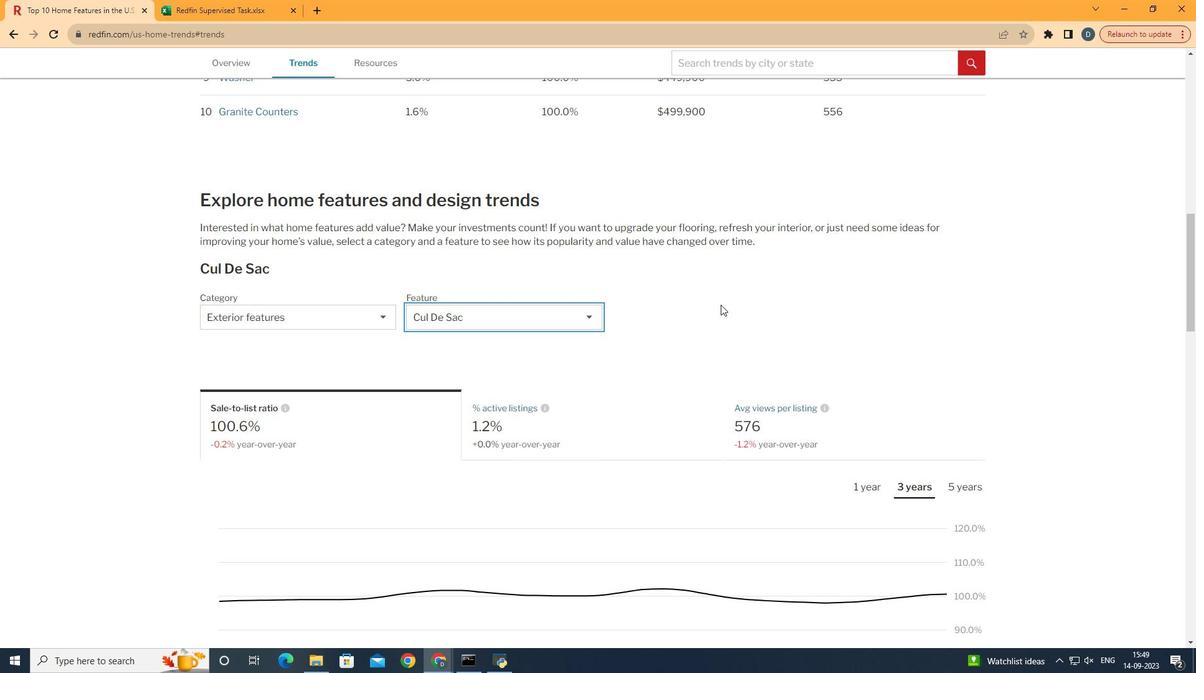 
Action: Mouse scrolled (721, 304) with delta (0, 0)
Screenshot: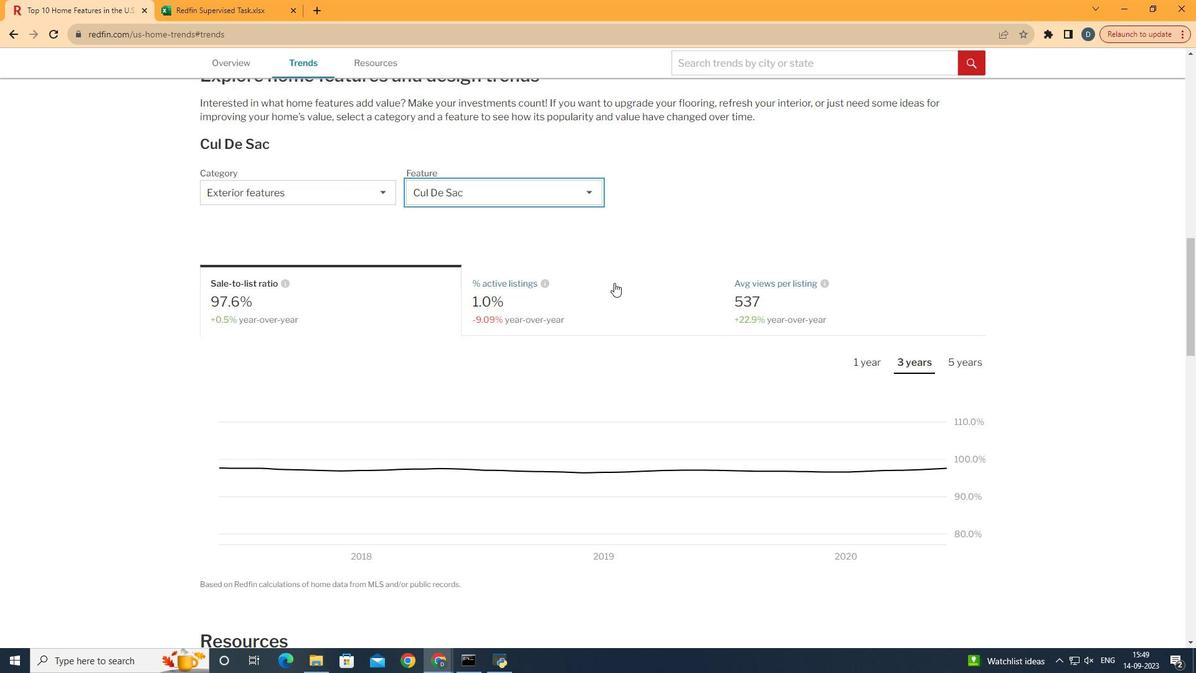 
Action: Mouse scrolled (721, 304) with delta (0, 0)
Screenshot: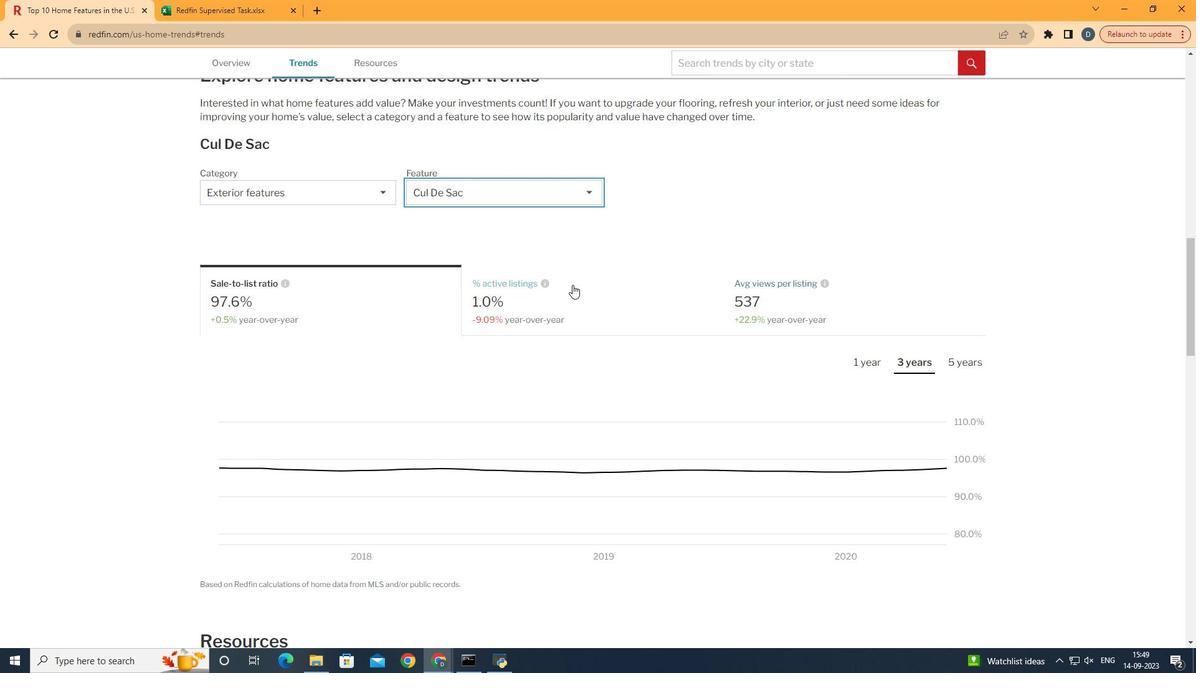 
Action: Mouse moved to (571, 284)
Screenshot: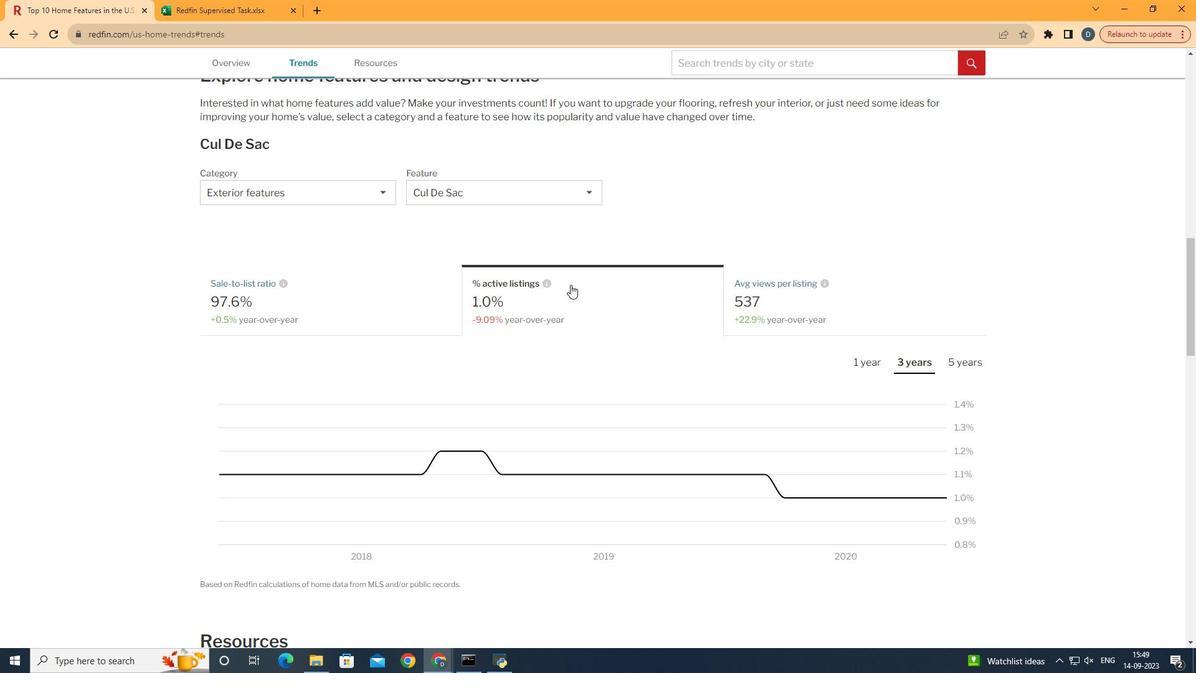 
Action: Mouse pressed left at (571, 284)
Screenshot: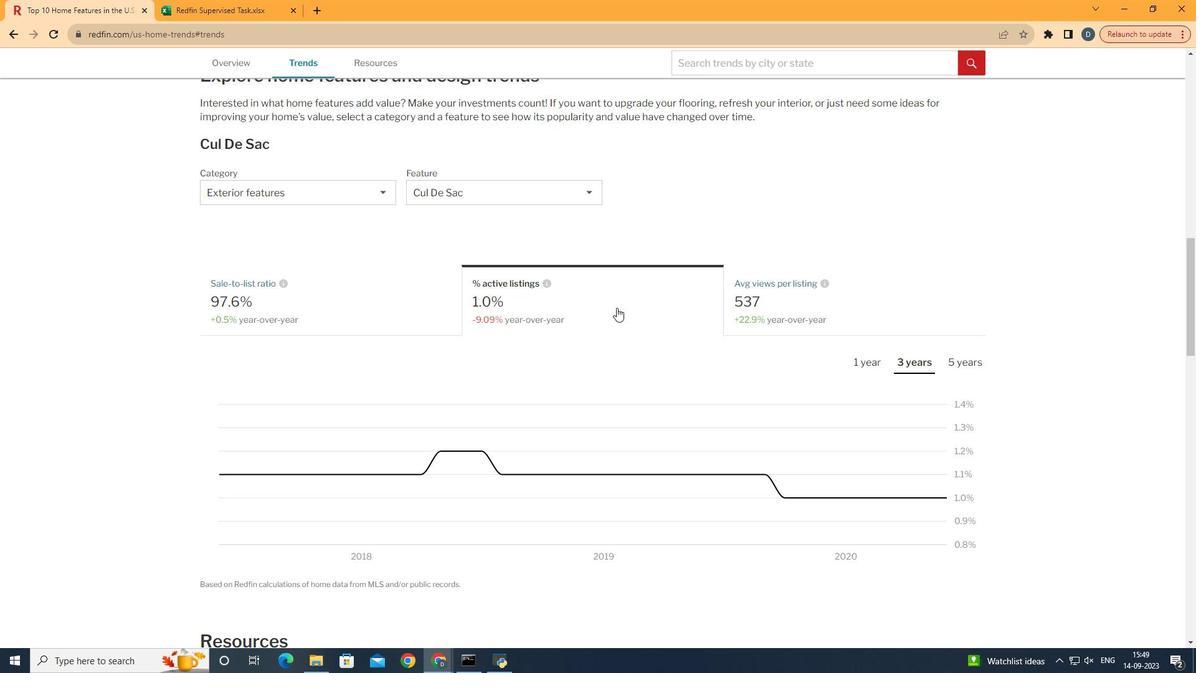 
Action: Mouse moved to (927, 360)
Screenshot: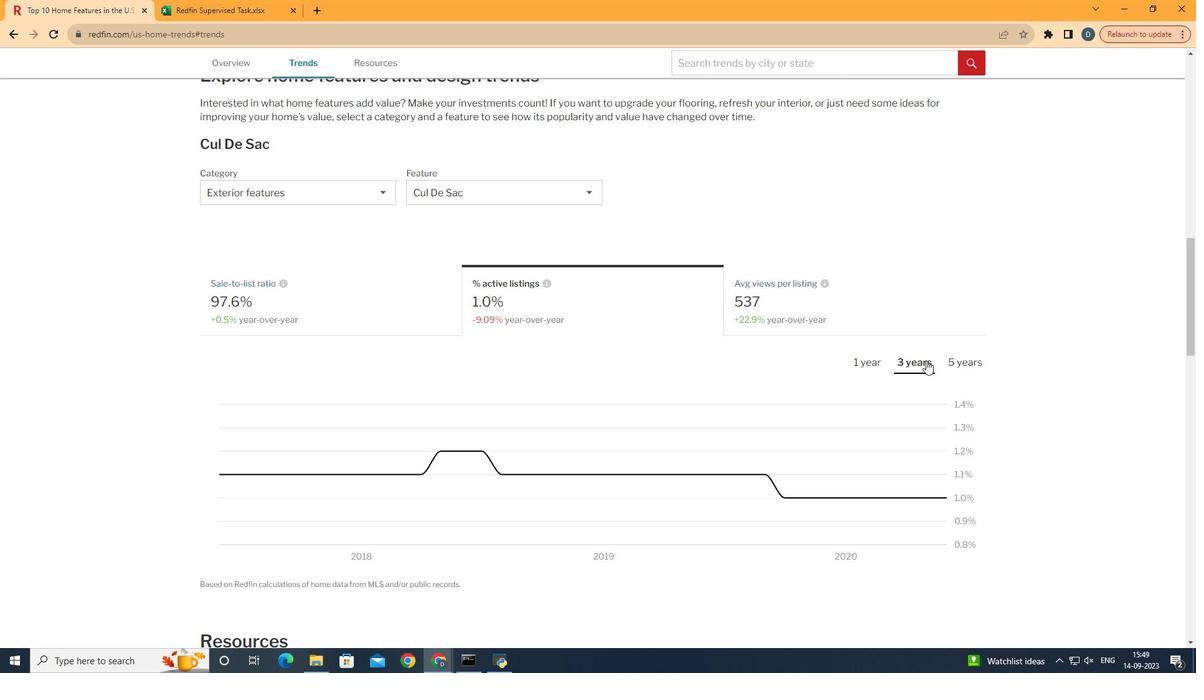 
Action: Mouse pressed left at (927, 360)
Screenshot: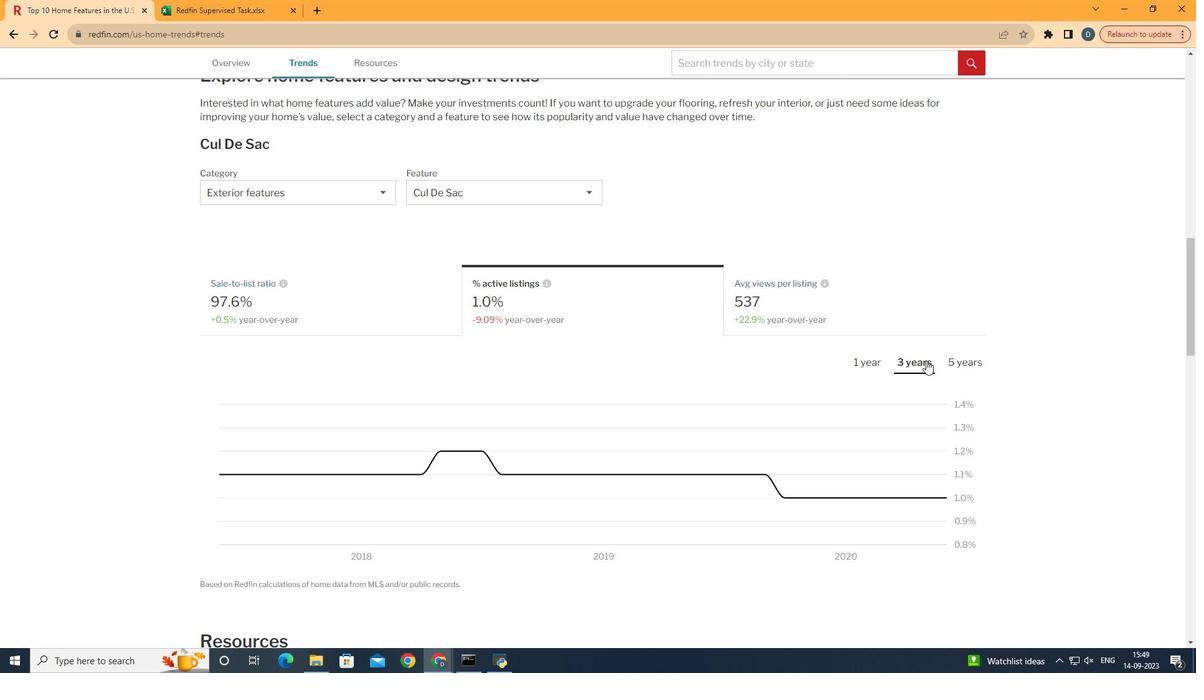 
